 Task: Create a due date automation trigger when advanced on, on the tuesday of the week before a card is due add dates without an overdue due date at 11:00 AM.
Action: Mouse moved to (1164, 362)
Screenshot: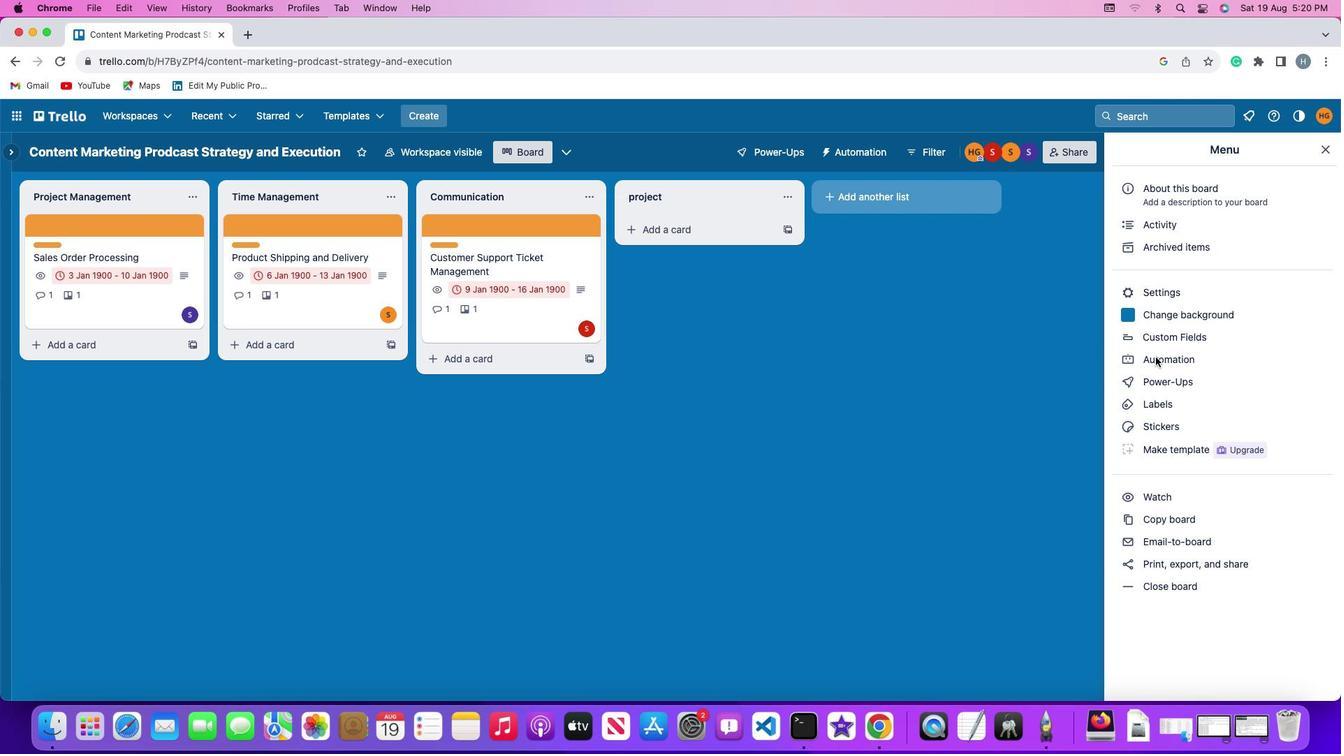 
Action: Mouse pressed left at (1164, 362)
Screenshot: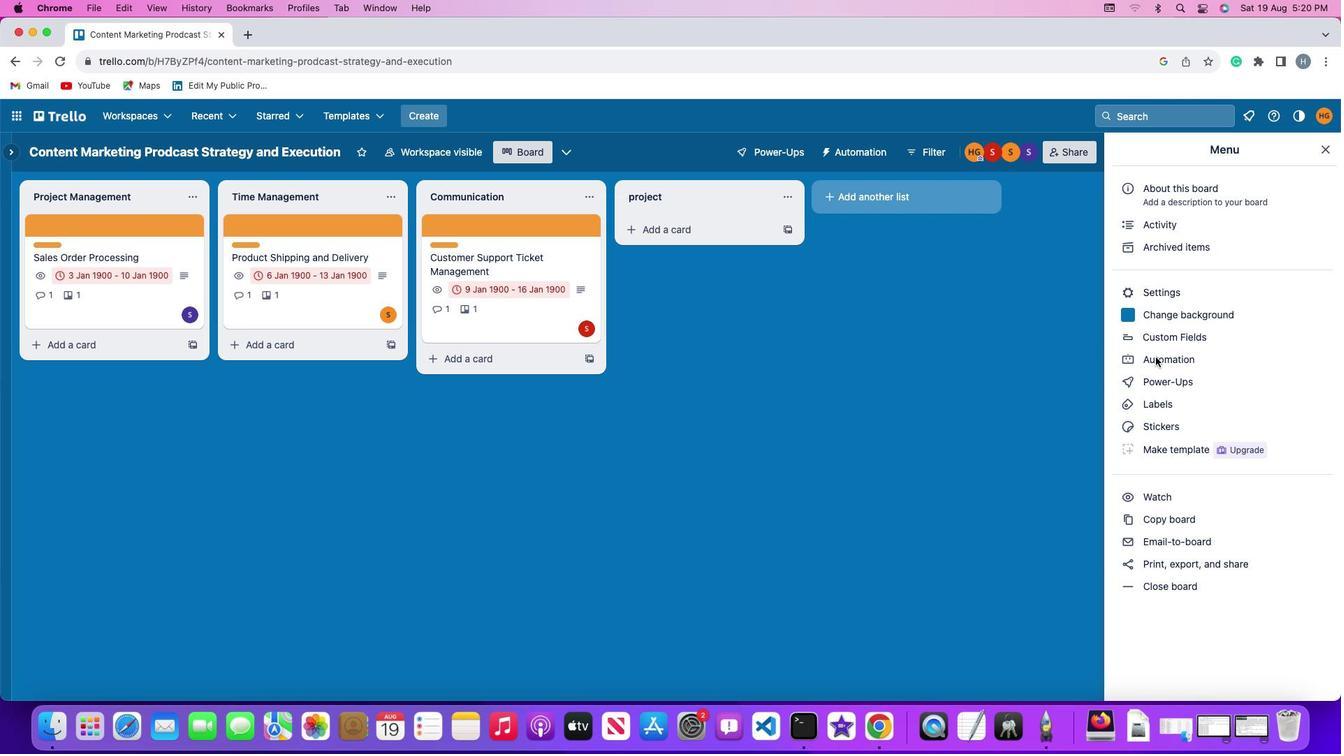 
Action: Mouse pressed left at (1164, 362)
Screenshot: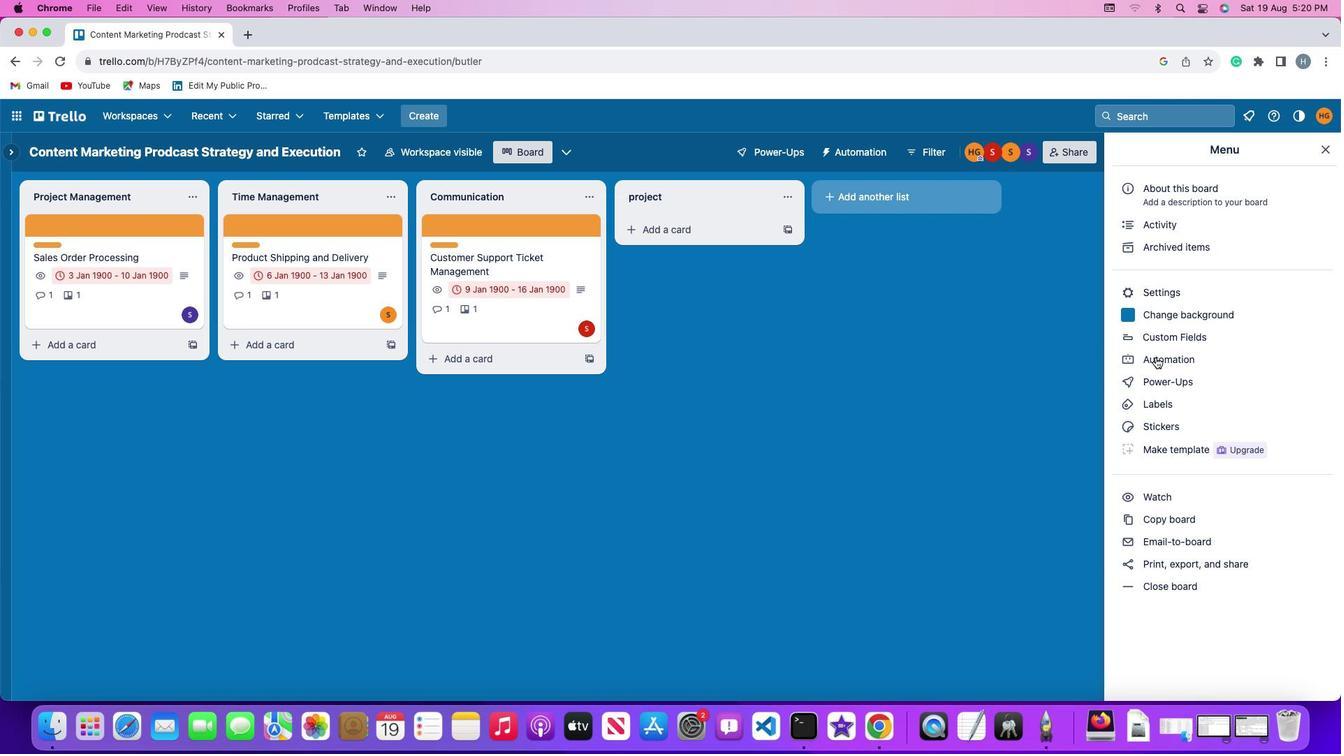 
Action: Mouse moved to (88, 337)
Screenshot: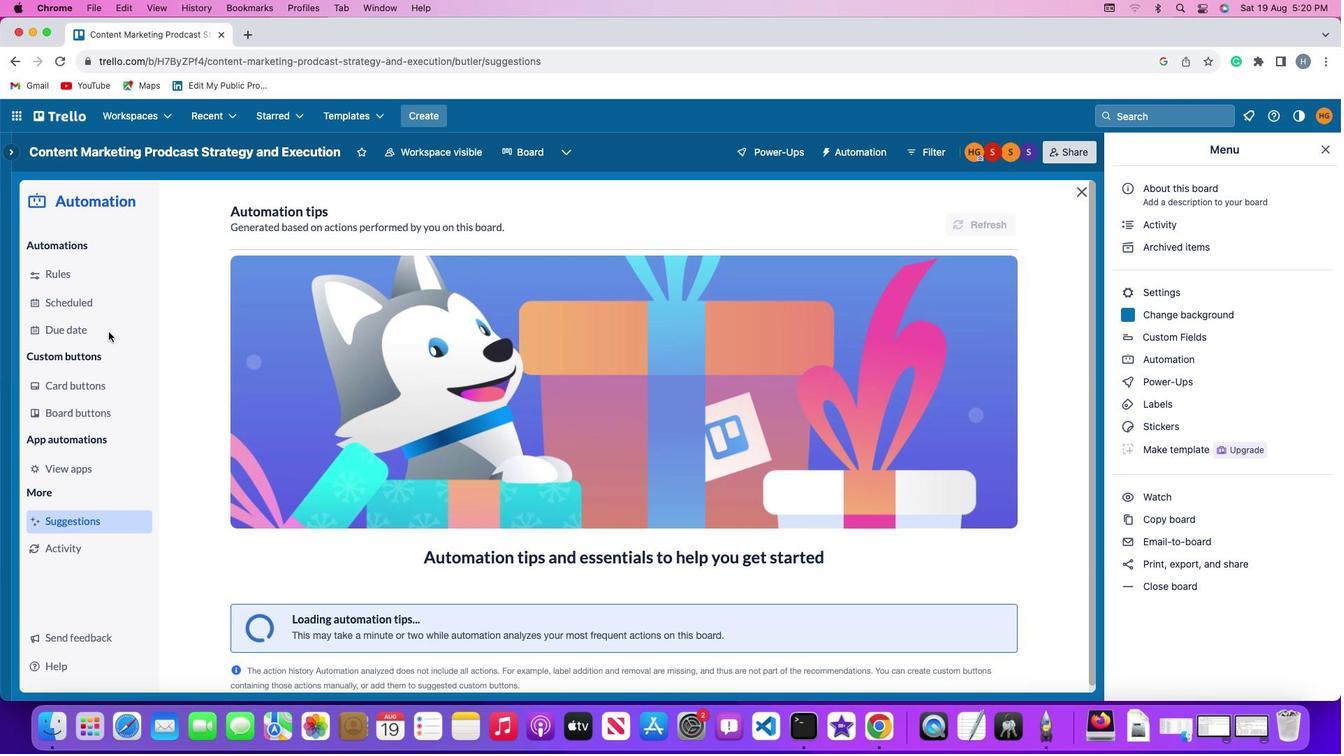 
Action: Mouse pressed left at (88, 337)
Screenshot: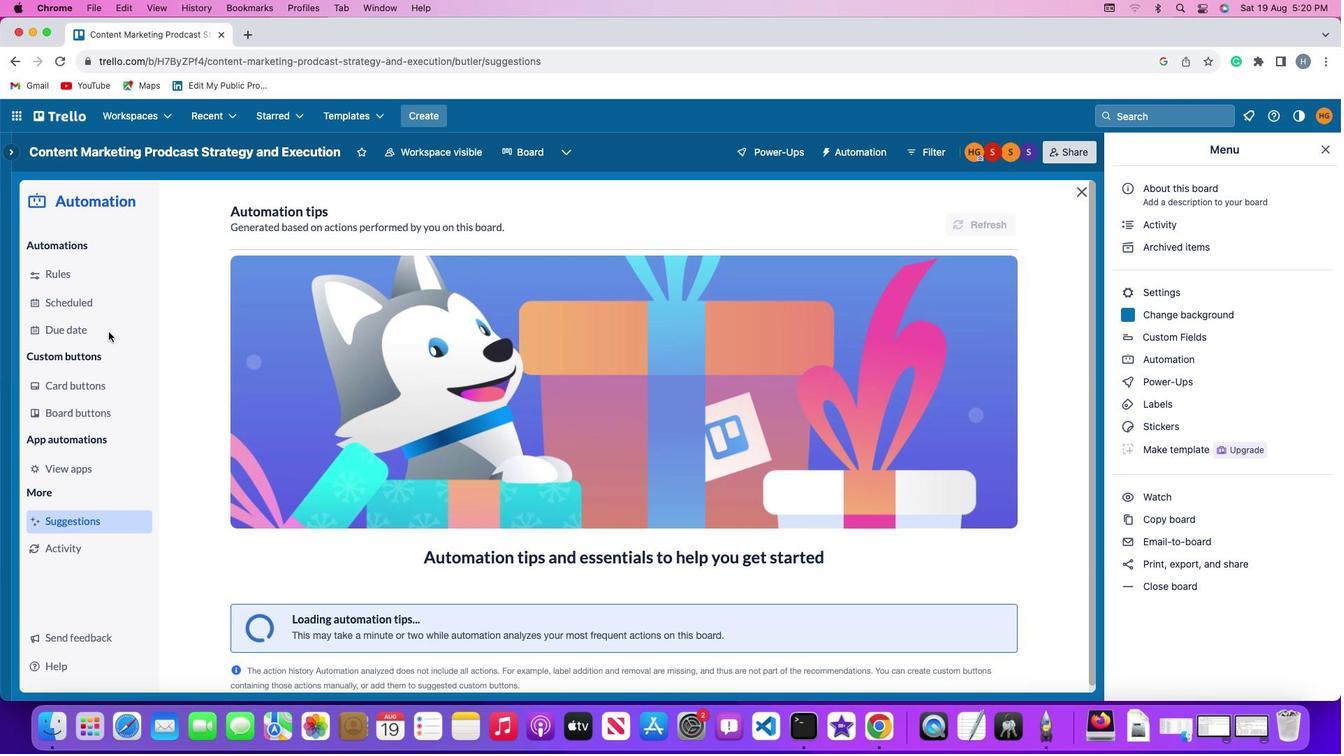
Action: Mouse moved to (959, 220)
Screenshot: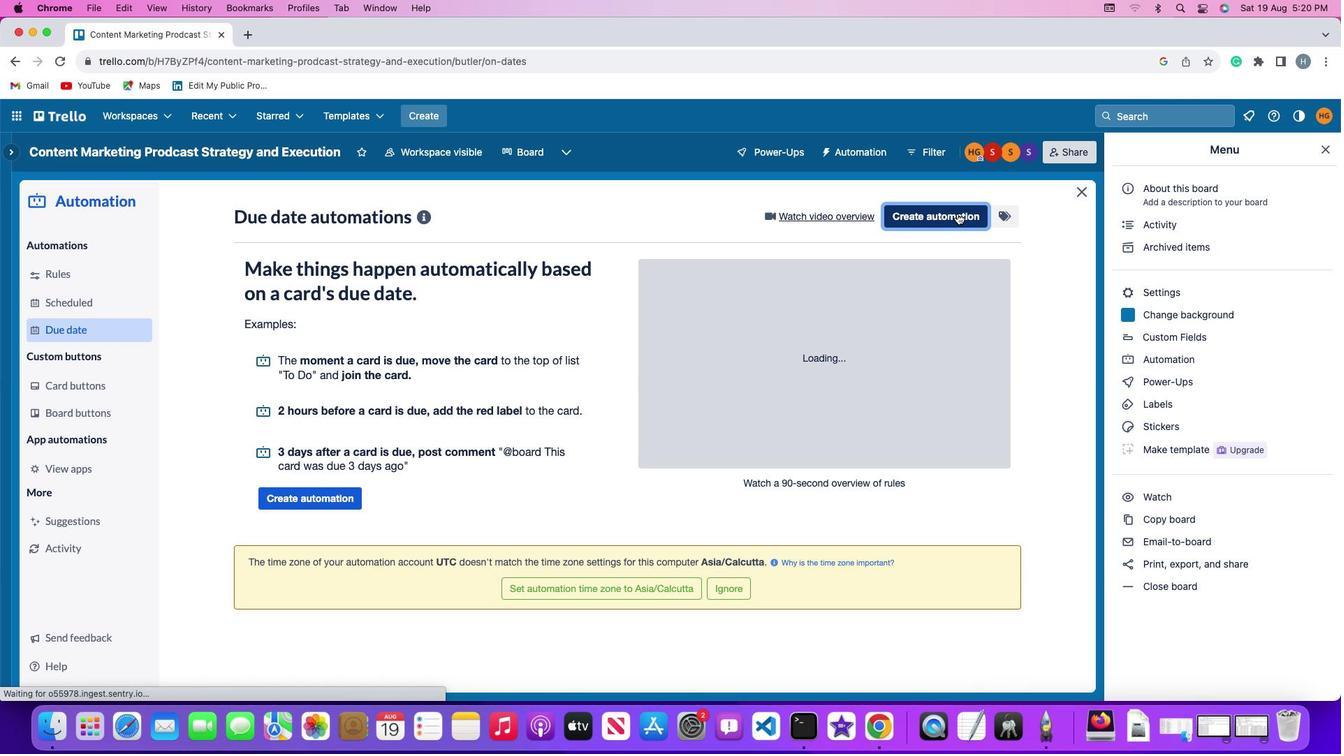 
Action: Mouse pressed left at (959, 220)
Screenshot: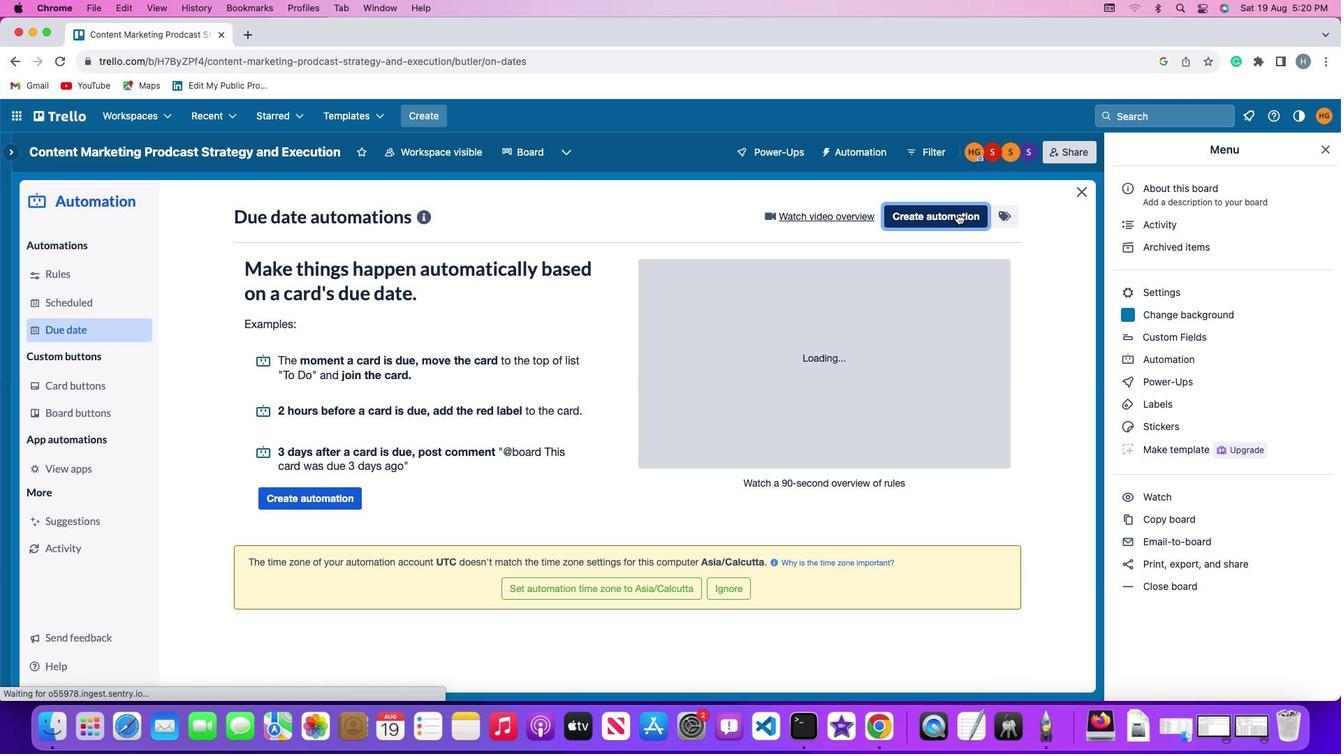 
Action: Mouse moved to (244, 357)
Screenshot: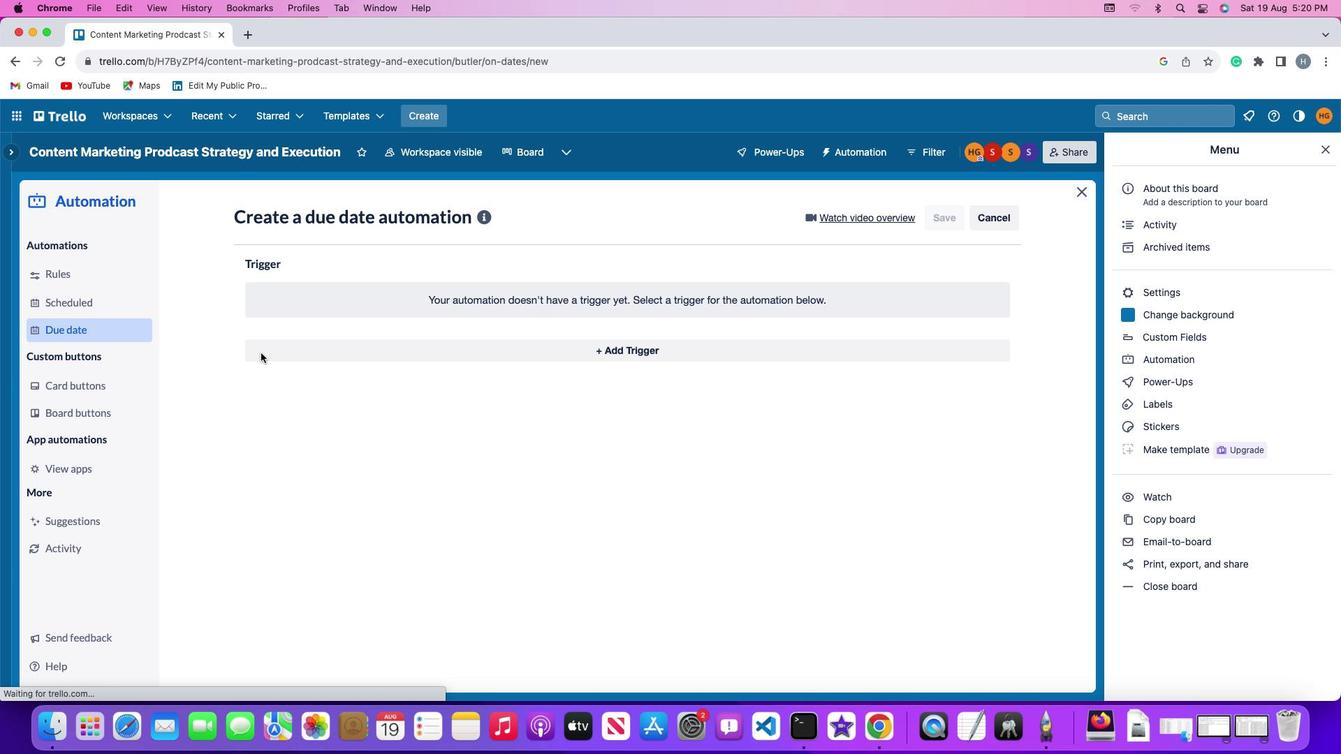 
Action: Mouse pressed left at (244, 357)
Screenshot: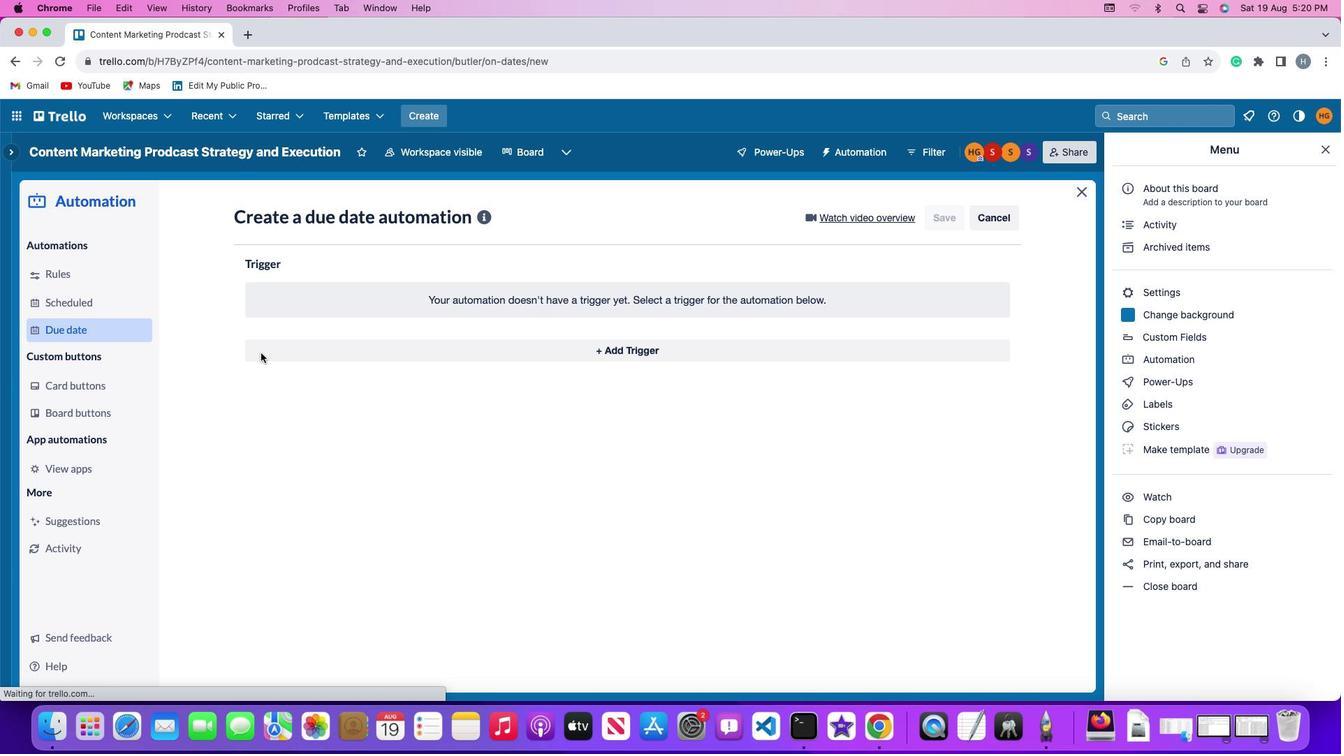 
Action: Mouse moved to (276, 603)
Screenshot: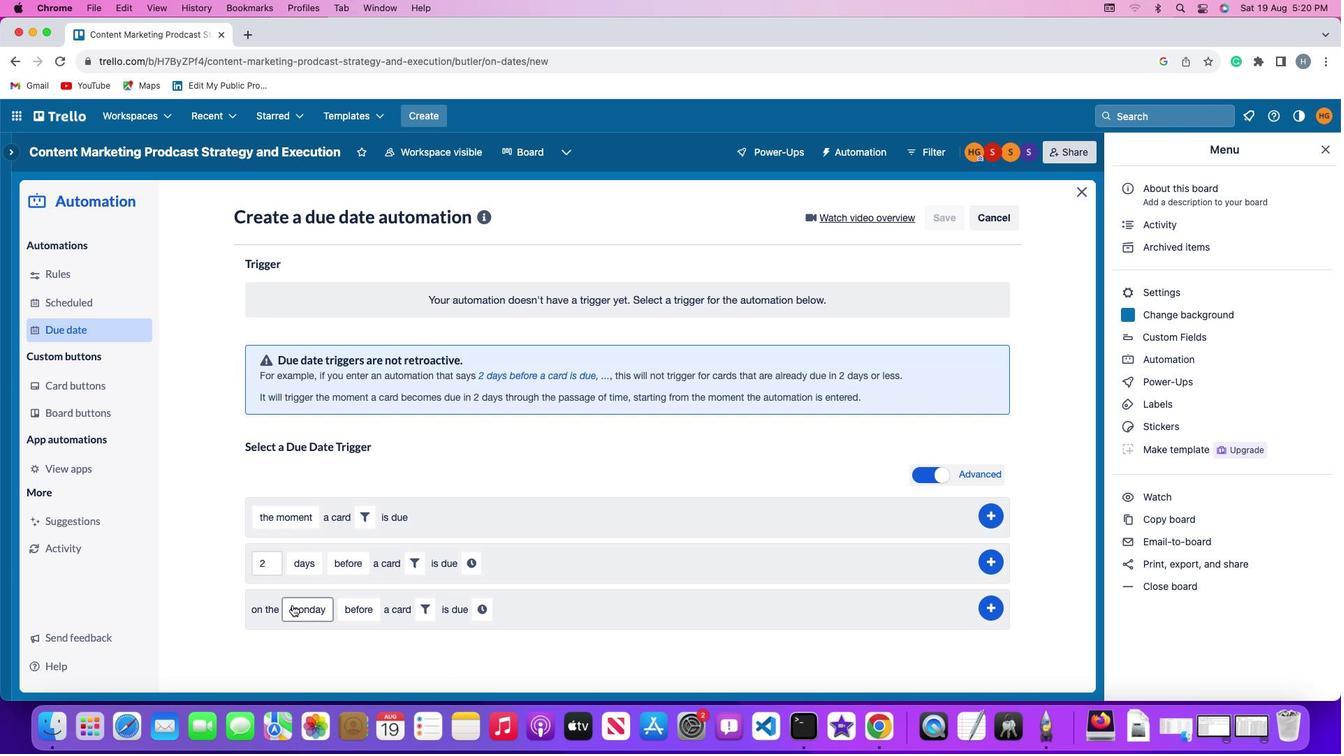 
Action: Mouse pressed left at (276, 603)
Screenshot: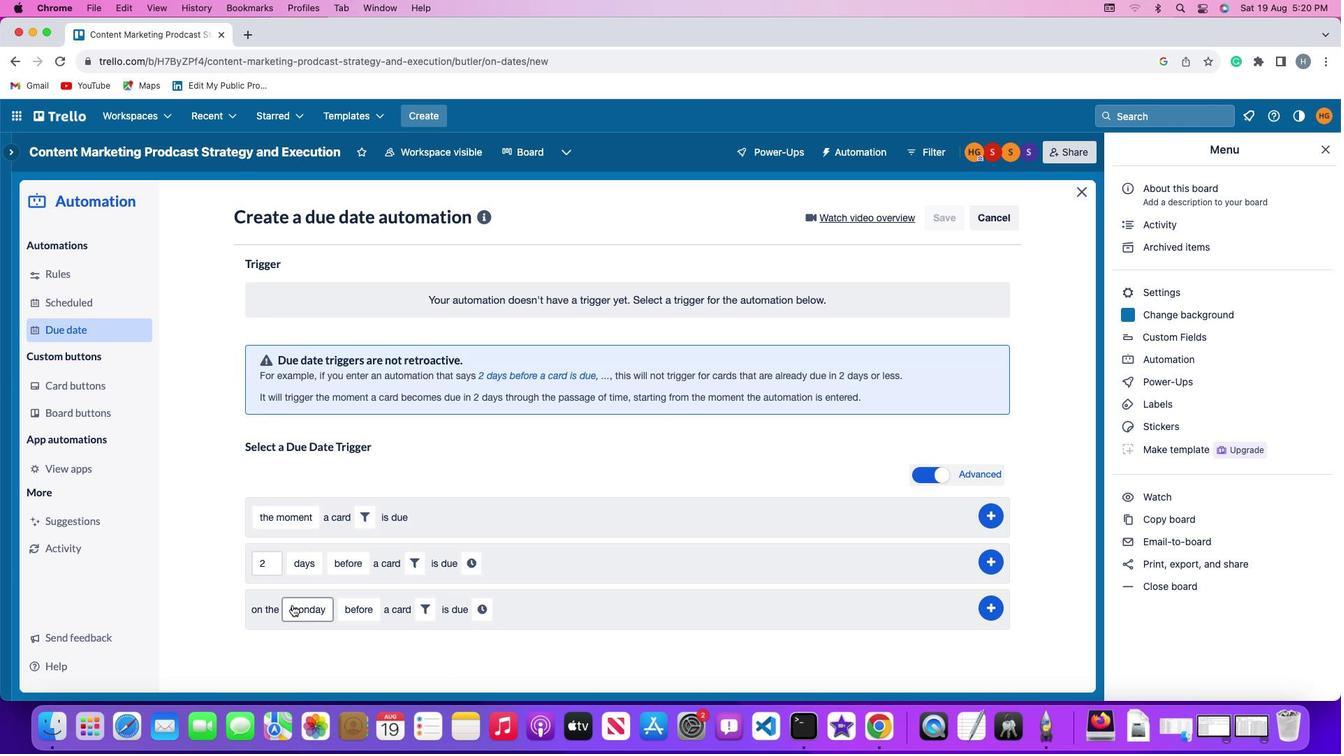 
Action: Mouse moved to (318, 451)
Screenshot: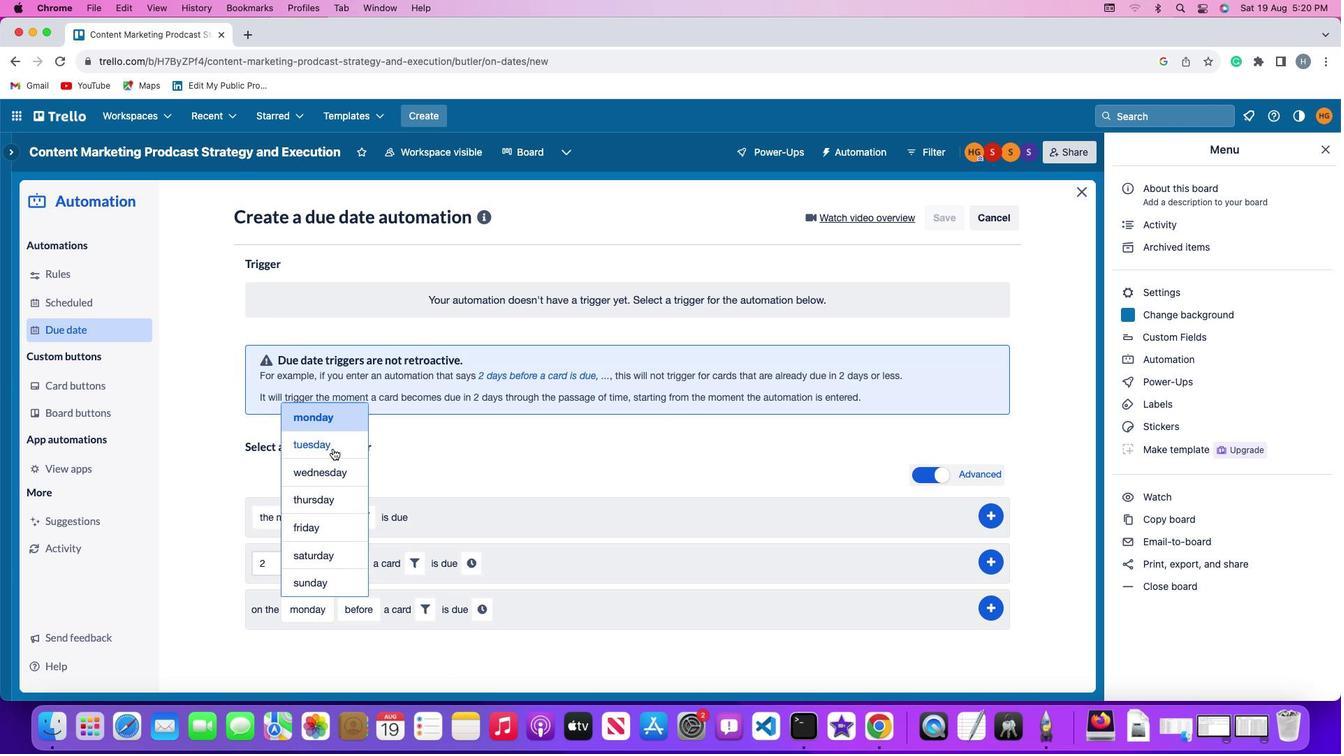 
Action: Mouse pressed left at (318, 451)
Screenshot: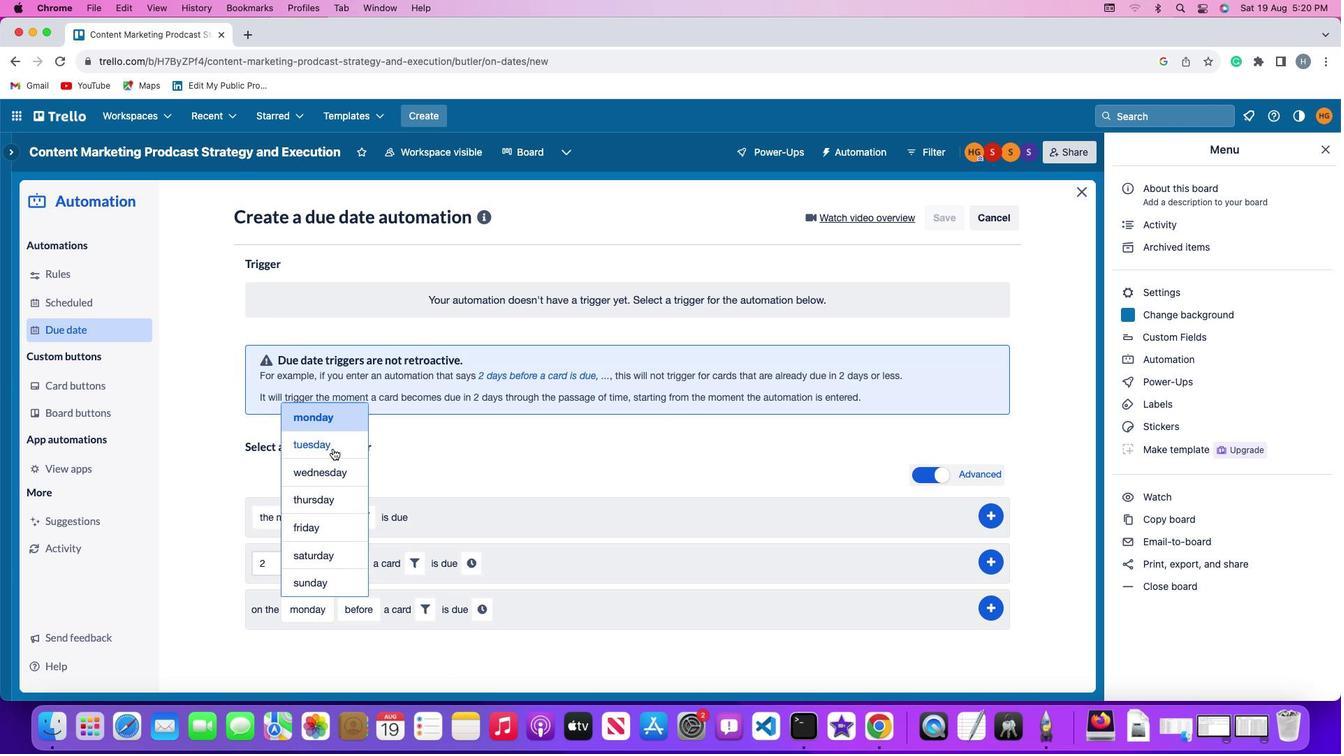 
Action: Mouse moved to (343, 604)
Screenshot: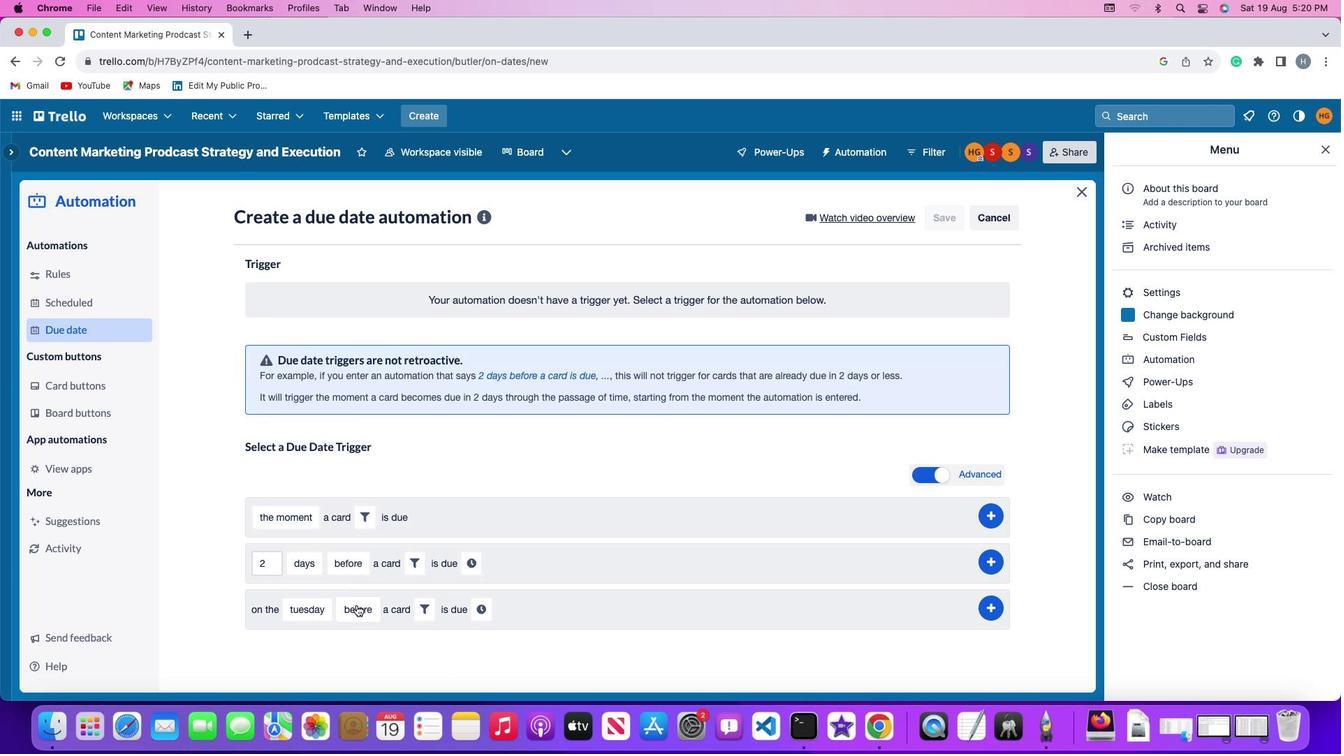 
Action: Mouse pressed left at (343, 604)
Screenshot: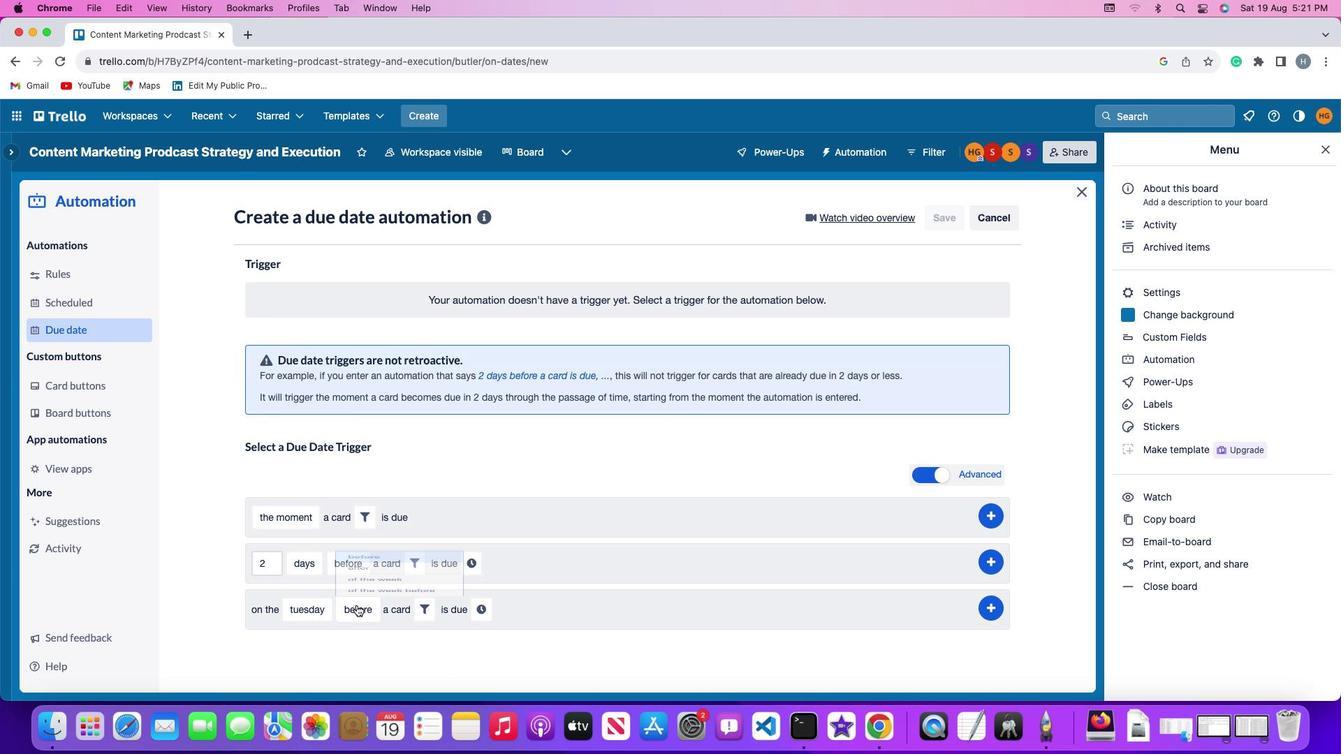
Action: Mouse moved to (354, 584)
Screenshot: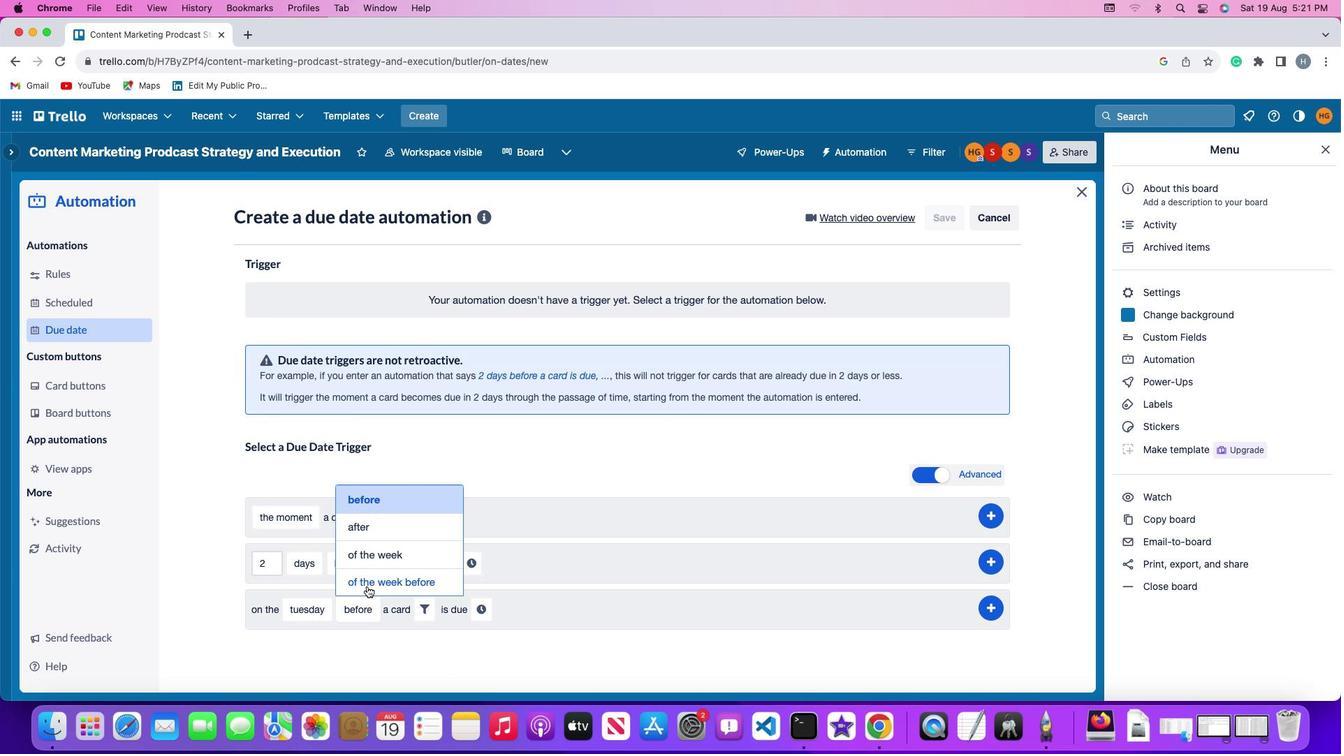 
Action: Mouse pressed left at (354, 584)
Screenshot: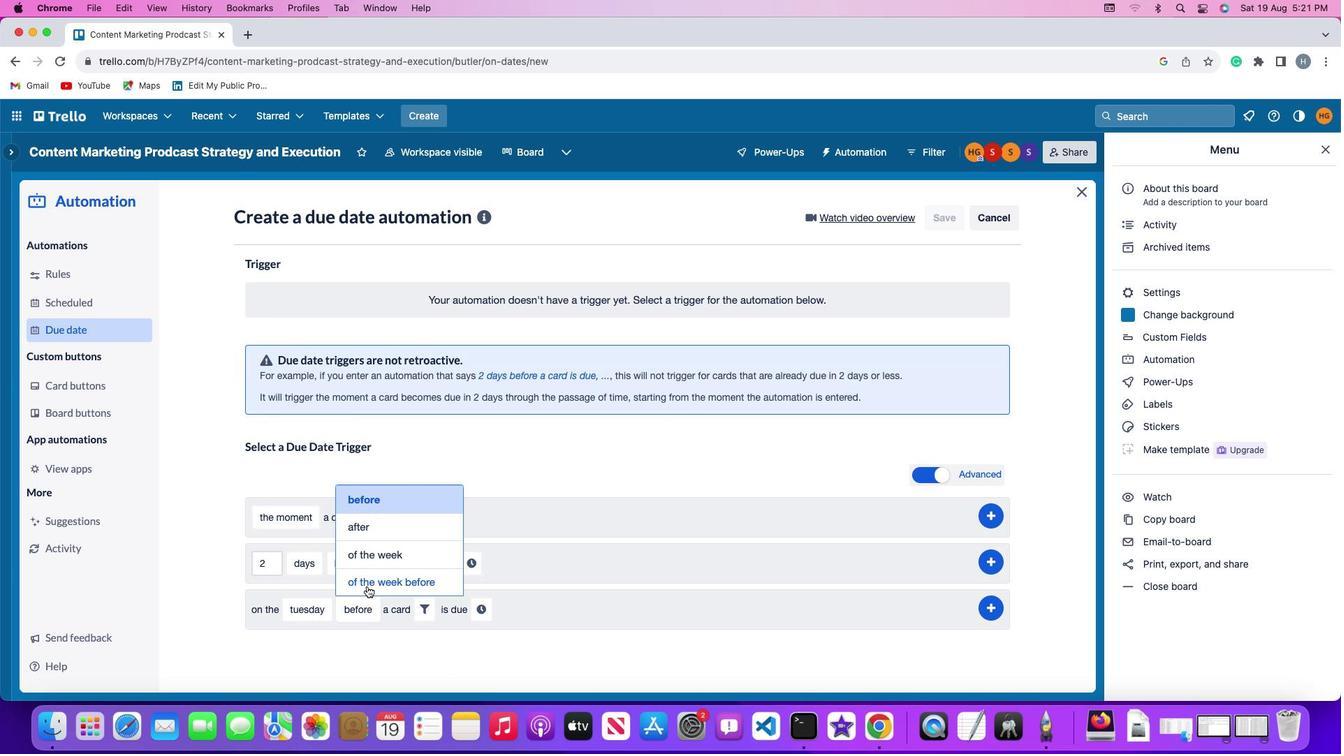 
Action: Mouse moved to (471, 610)
Screenshot: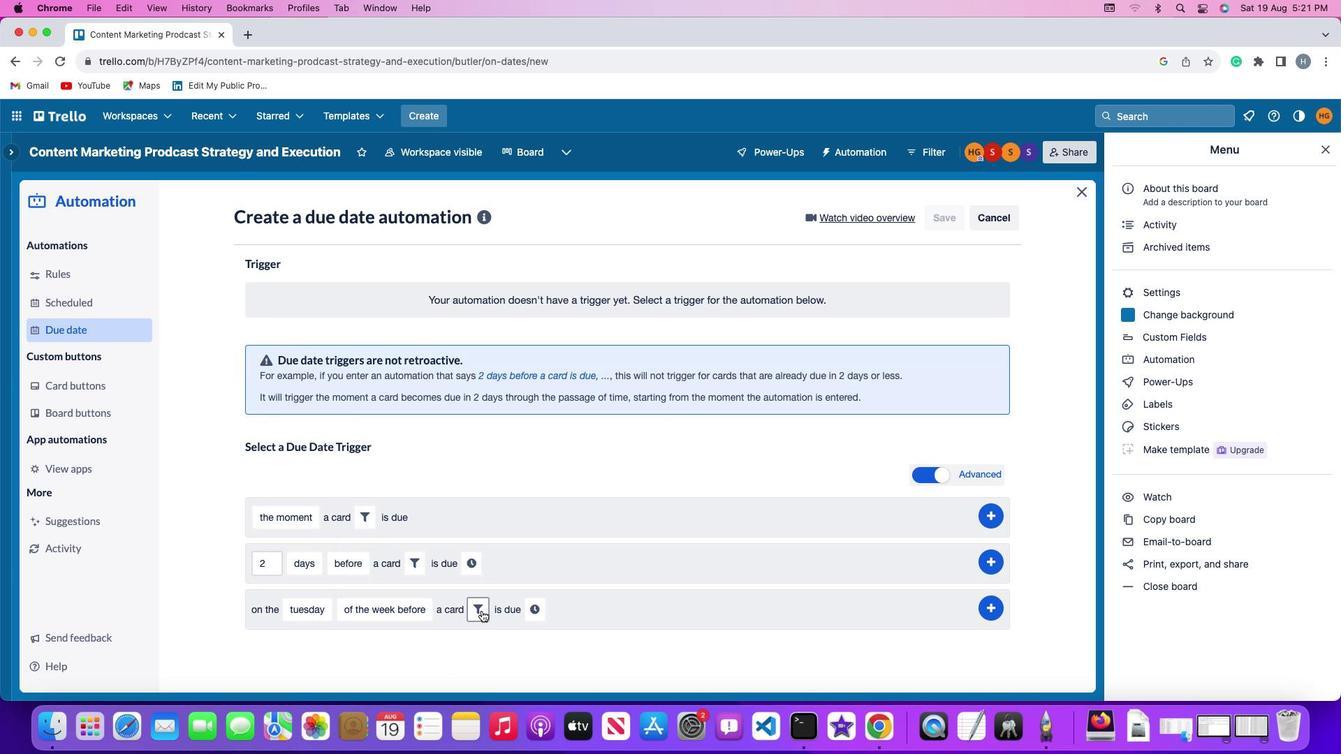 
Action: Mouse pressed left at (471, 610)
Screenshot: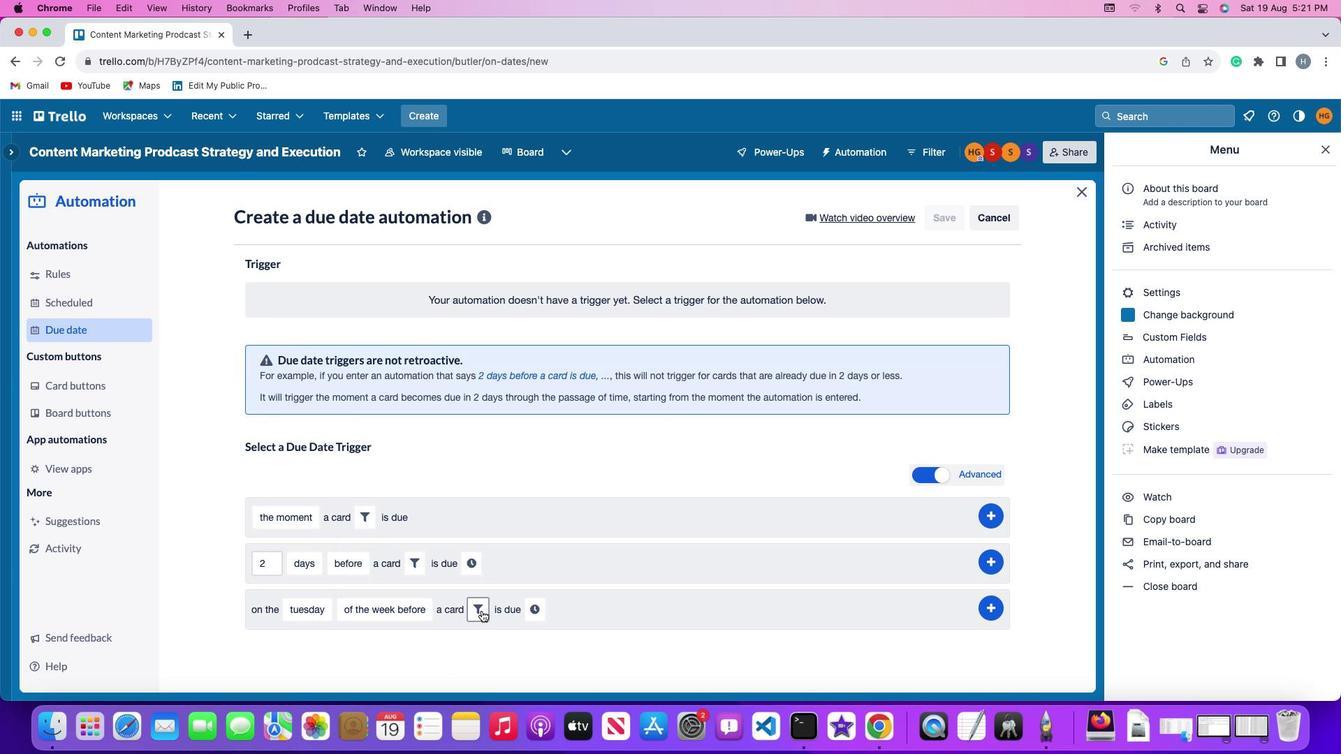 
Action: Mouse moved to (547, 644)
Screenshot: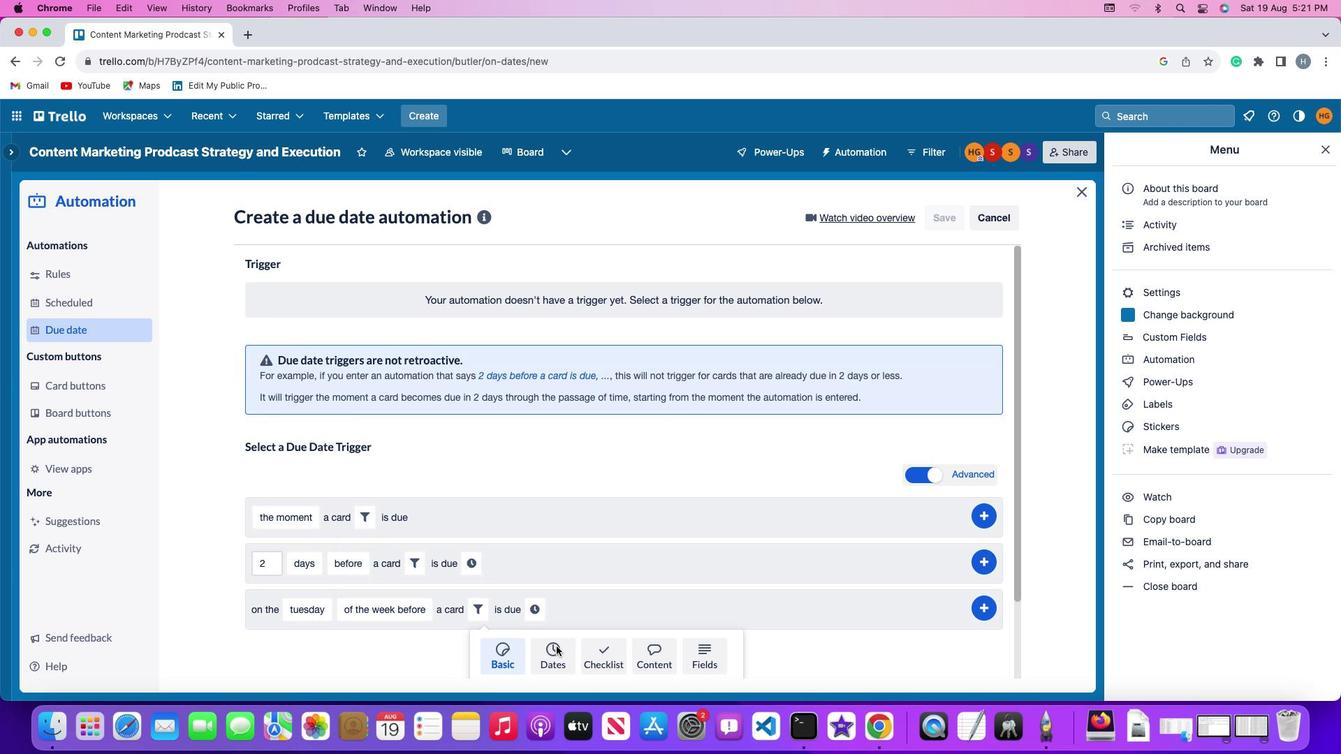 
Action: Mouse pressed left at (547, 644)
Screenshot: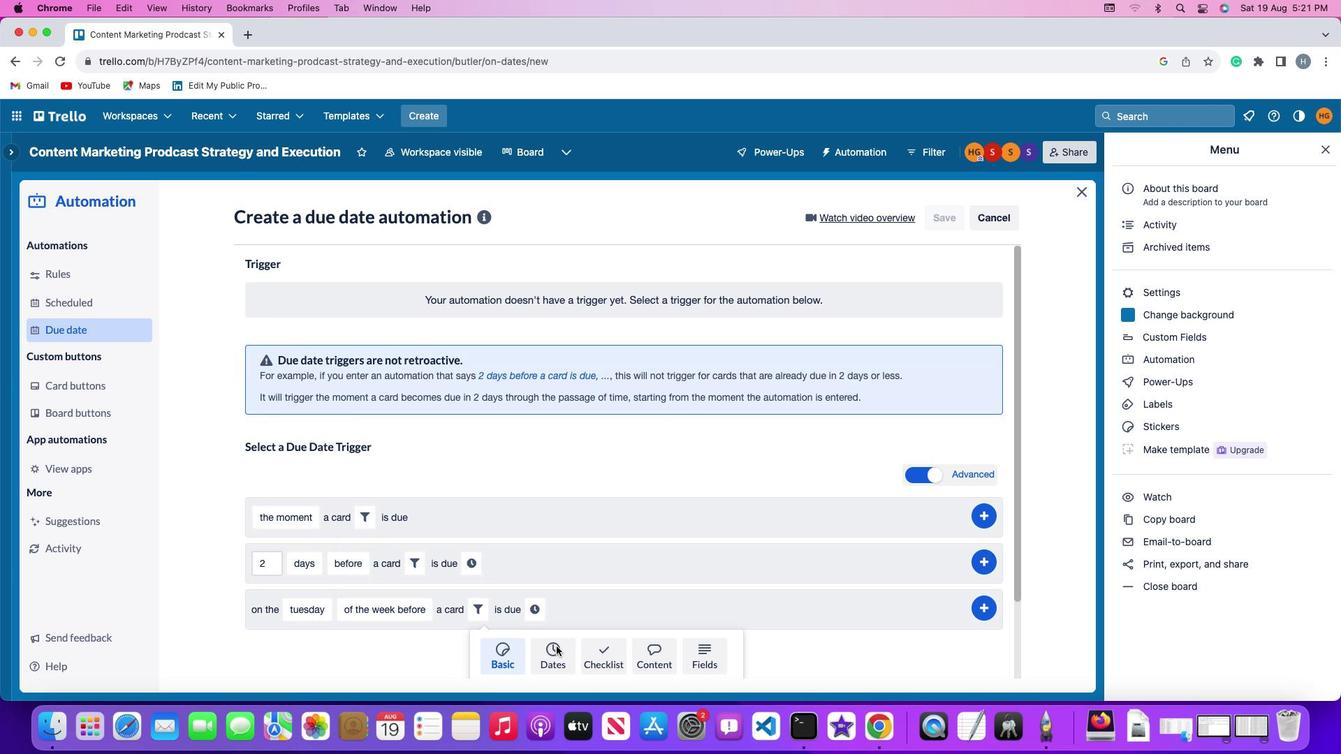 
Action: Mouse moved to (385, 640)
Screenshot: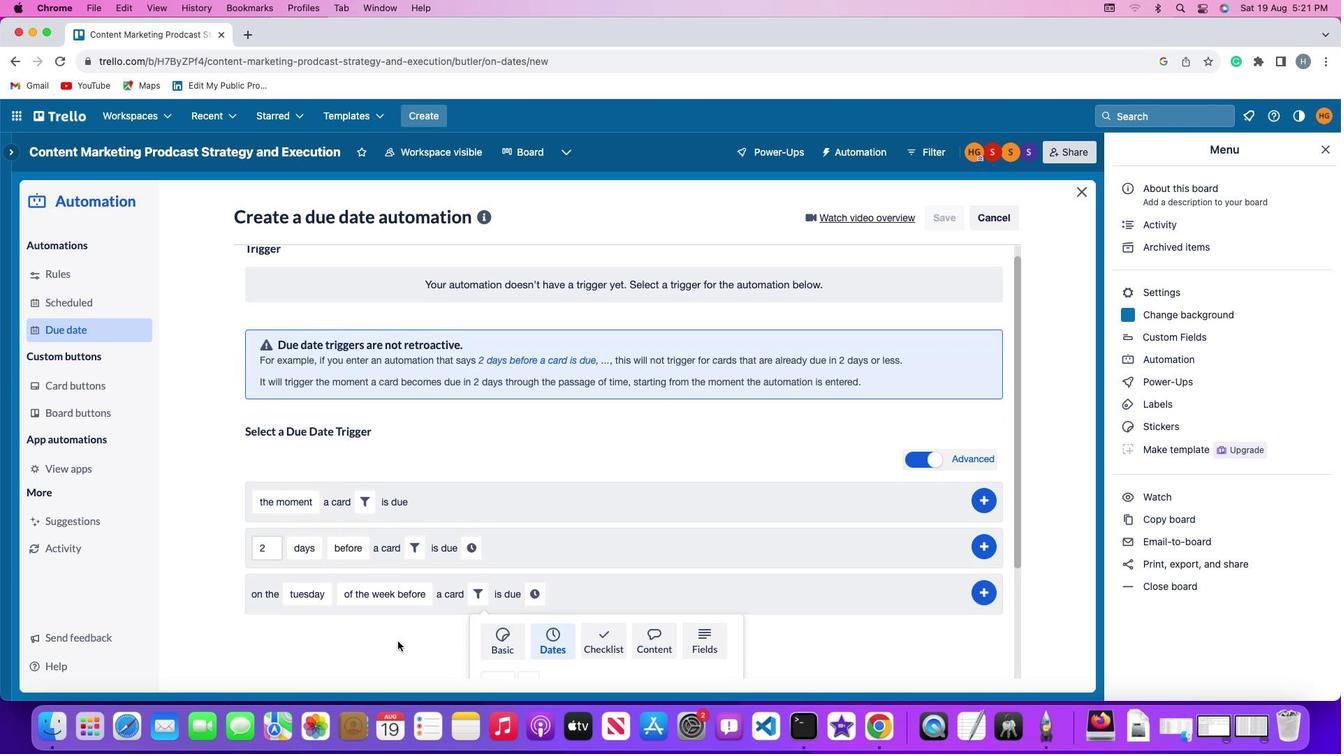
Action: Mouse scrolled (385, 640) with delta (-22, 11)
Screenshot: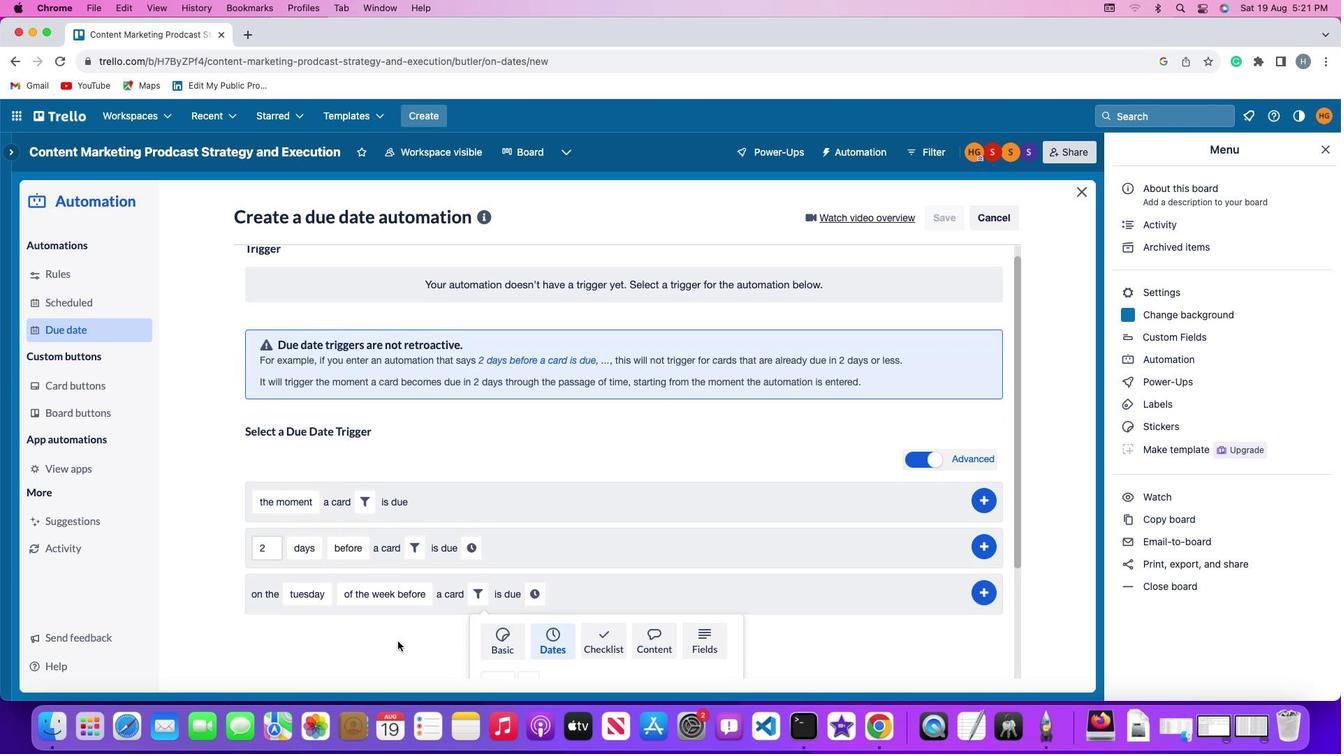 
Action: Mouse scrolled (385, 640) with delta (-22, 11)
Screenshot: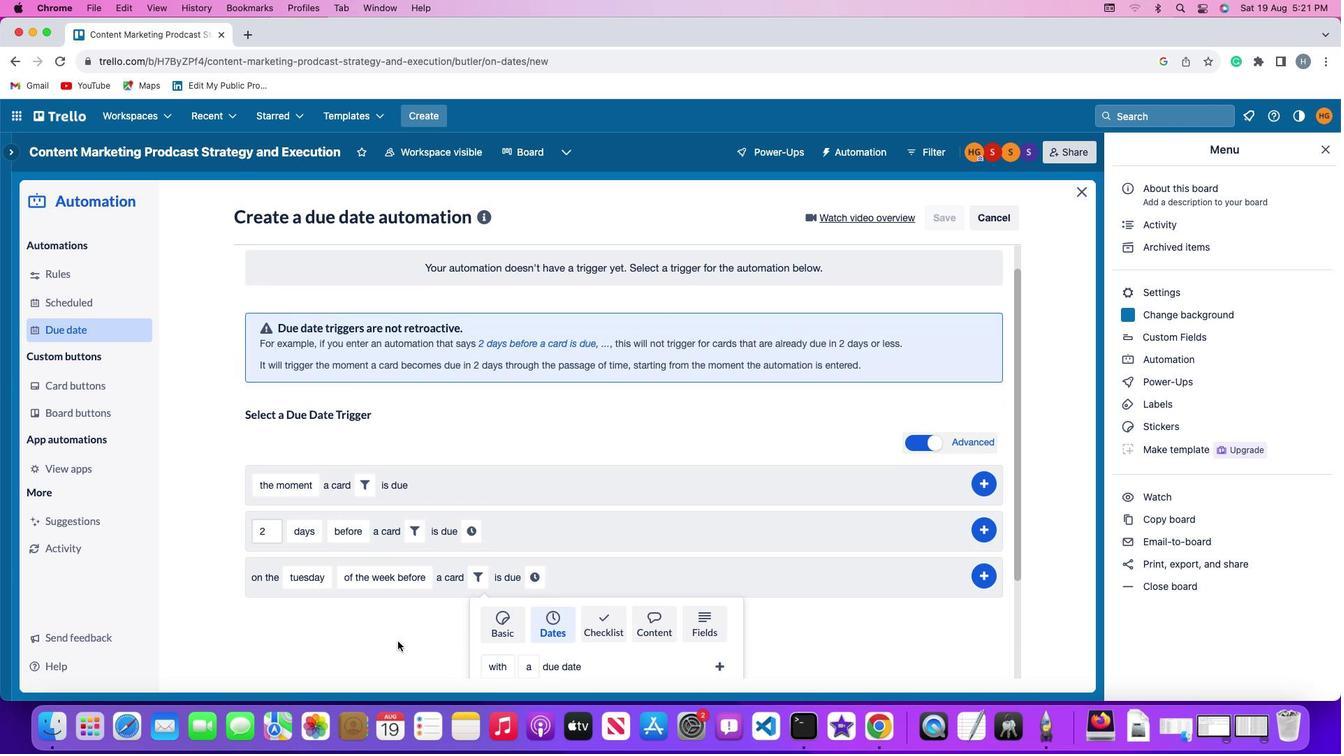 
Action: Mouse scrolled (385, 640) with delta (-22, 9)
Screenshot: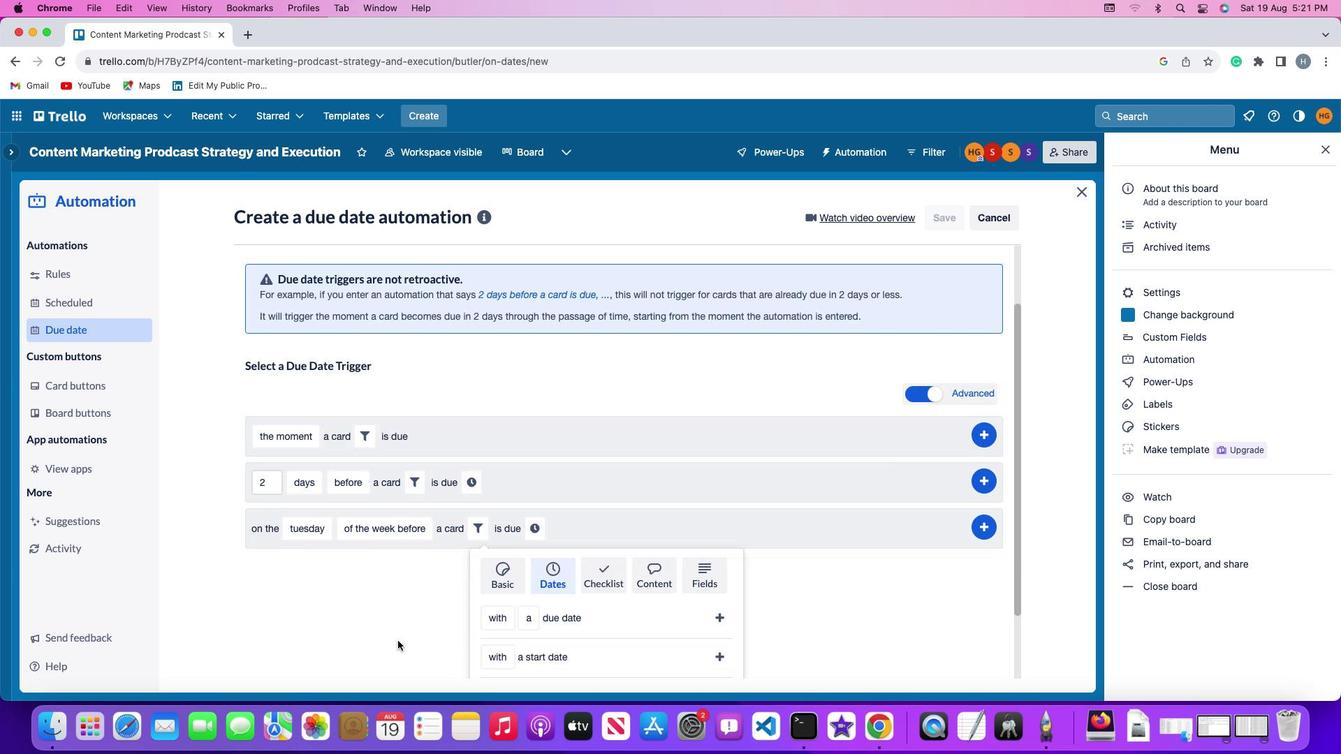
Action: Mouse scrolled (385, 640) with delta (-22, 8)
Screenshot: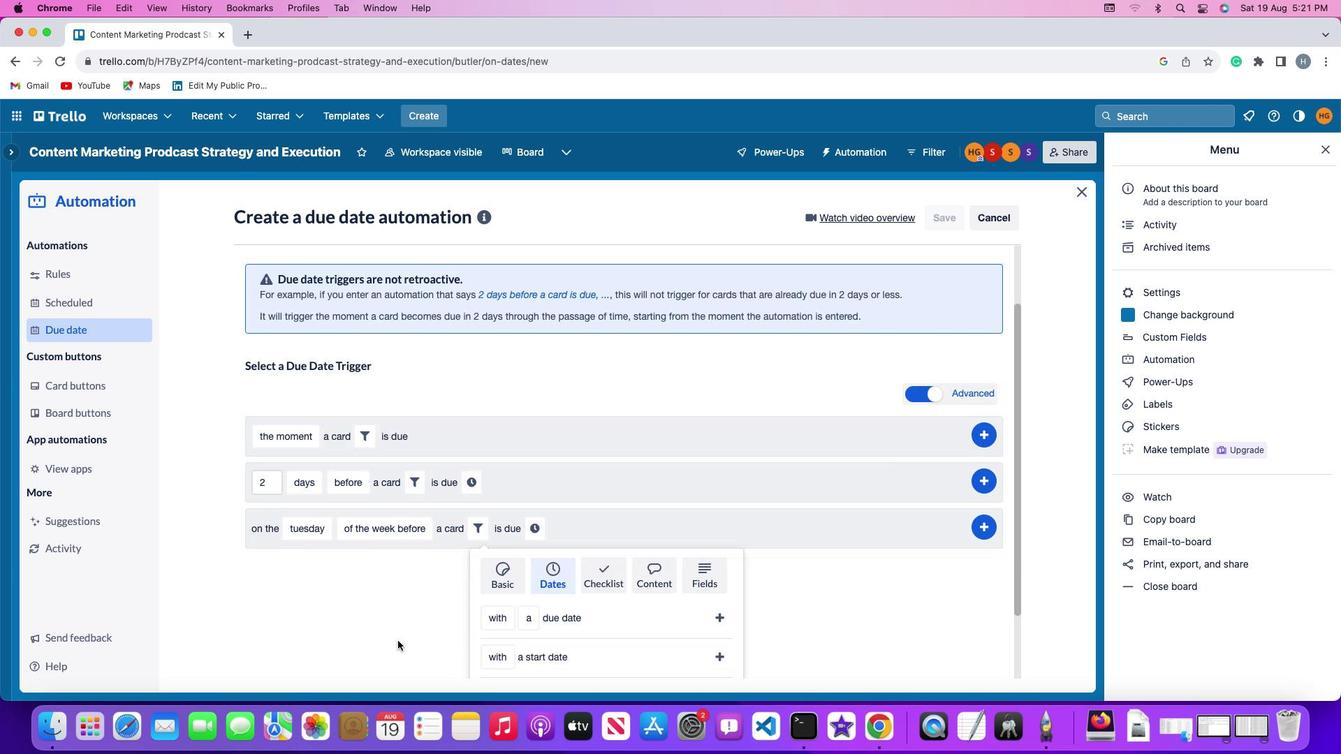
Action: Mouse scrolled (385, 640) with delta (-22, 7)
Screenshot: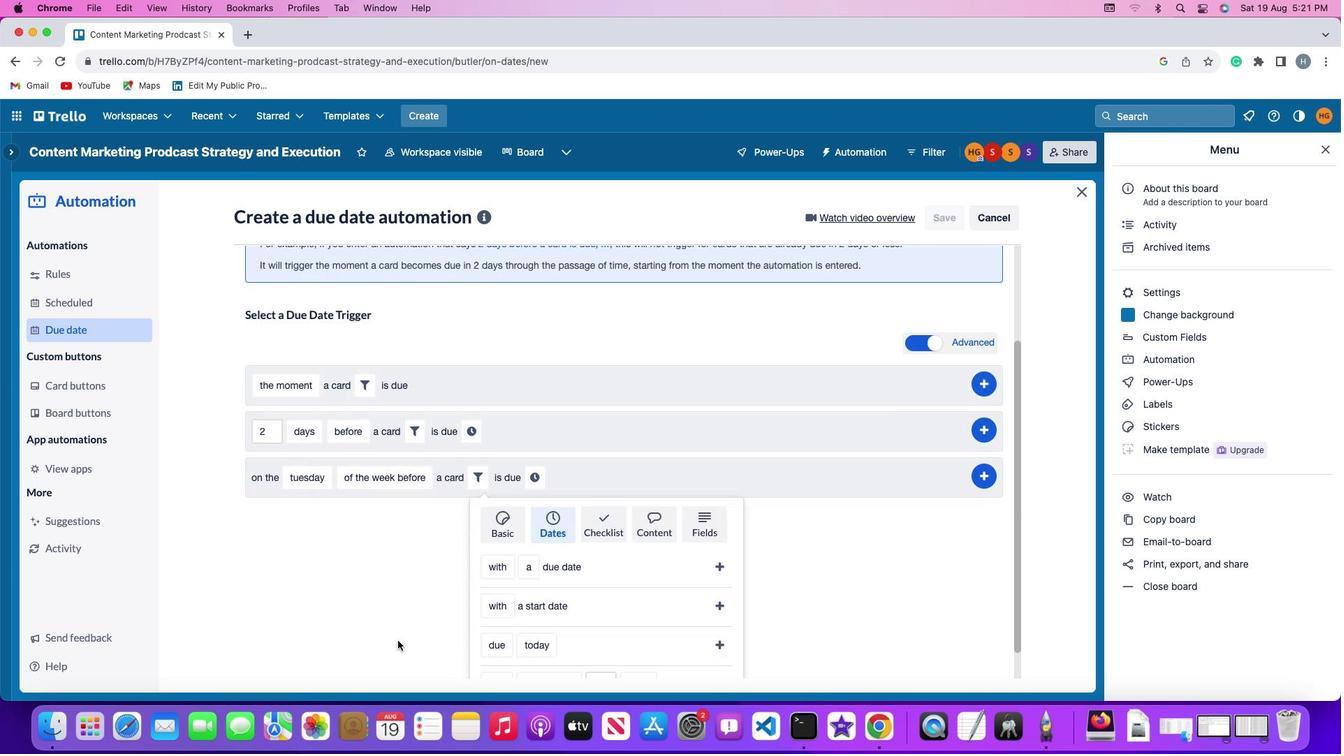 
Action: Mouse moved to (485, 536)
Screenshot: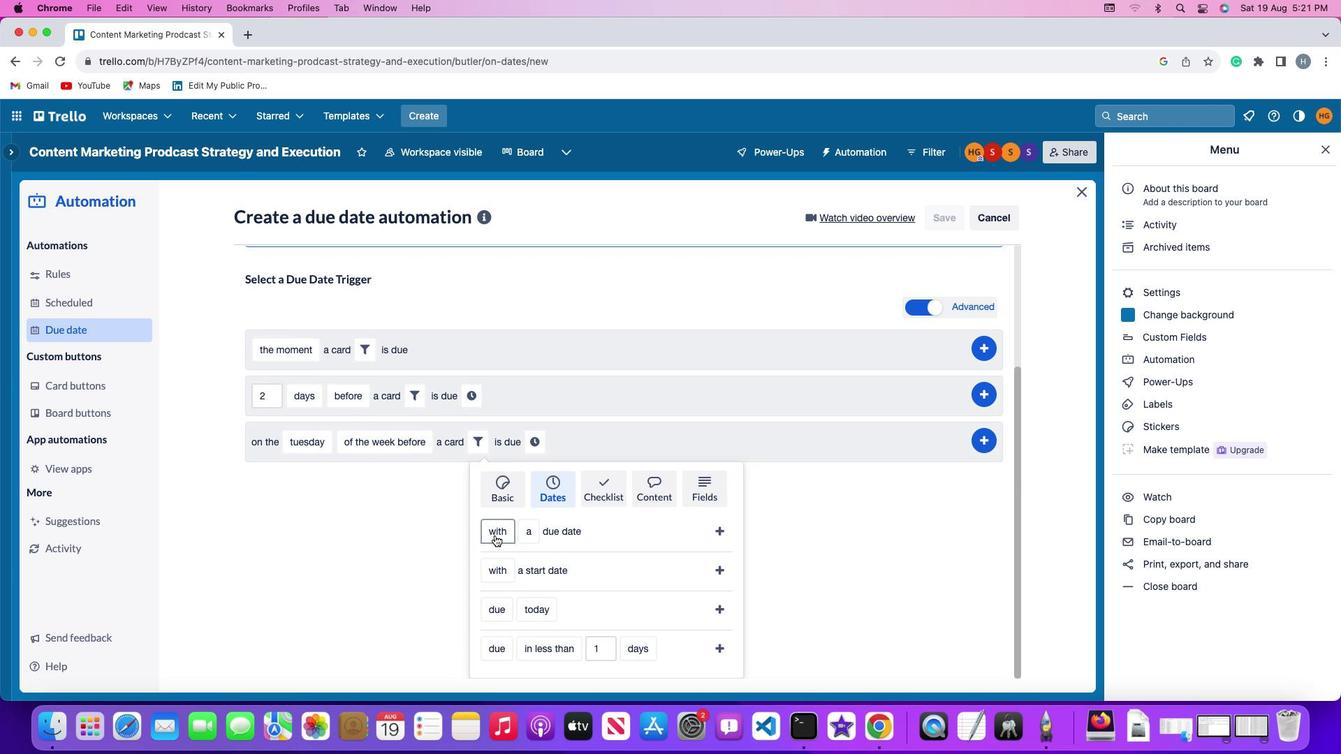 
Action: Mouse pressed left at (485, 536)
Screenshot: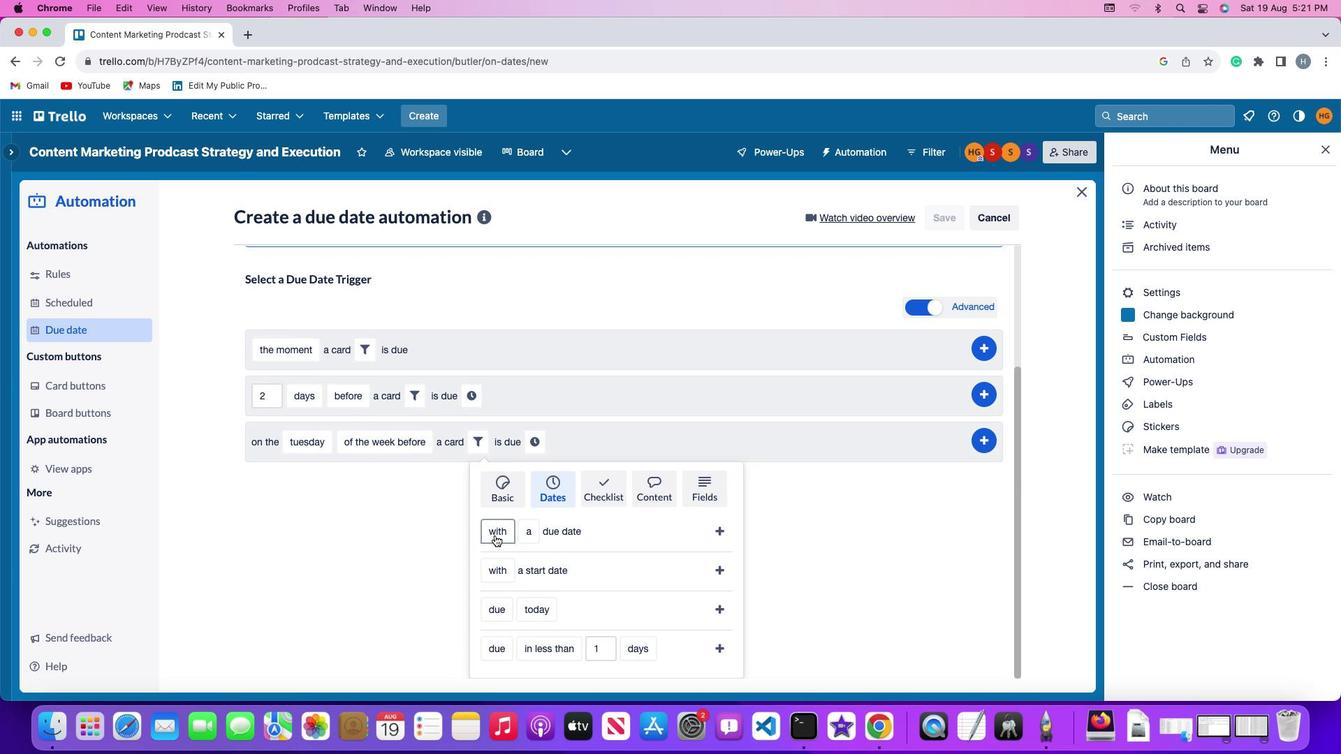 
Action: Mouse moved to (492, 582)
Screenshot: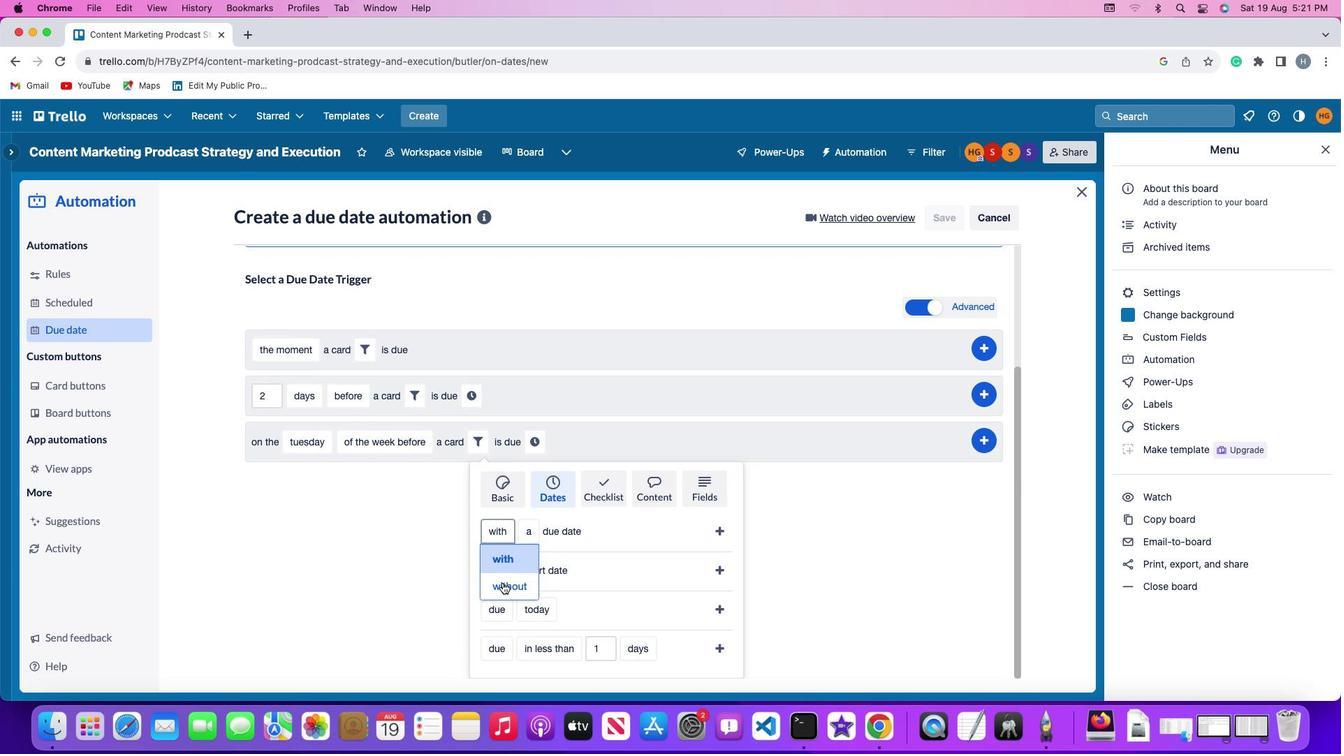 
Action: Mouse pressed left at (492, 582)
Screenshot: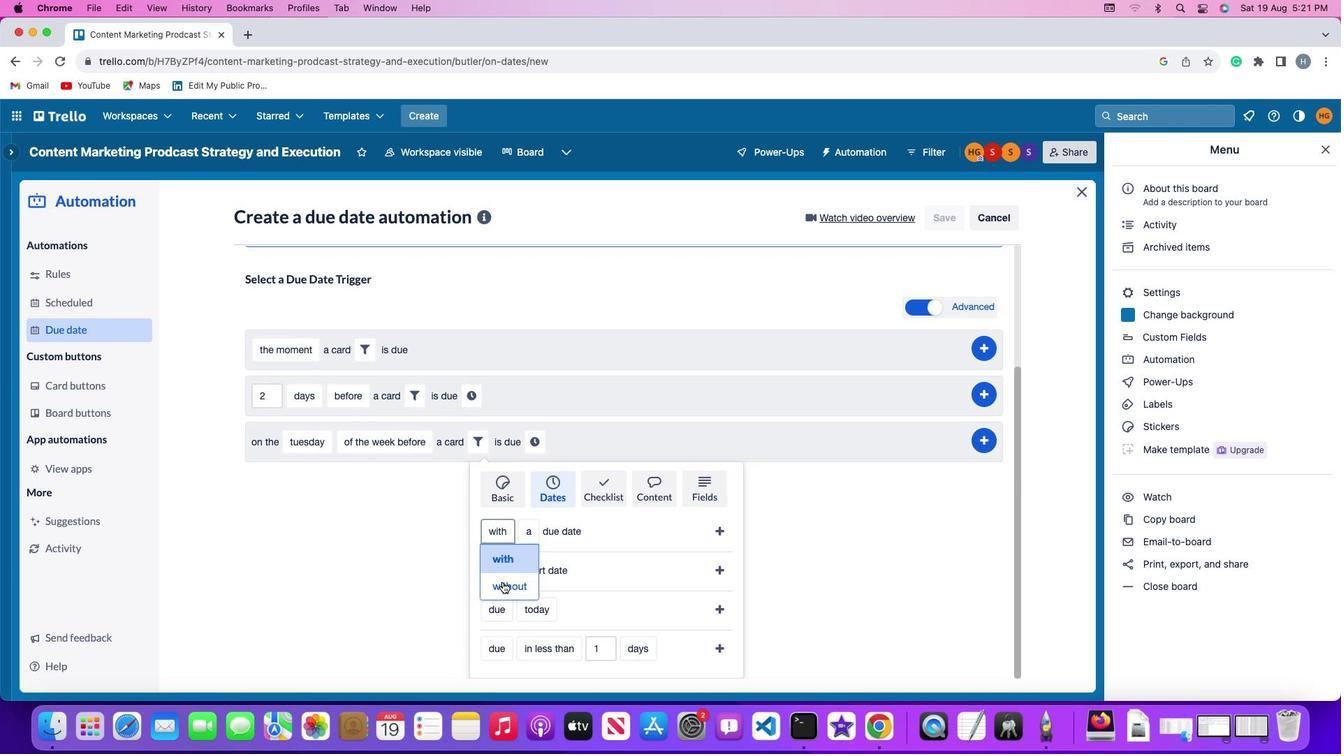 
Action: Mouse moved to (531, 536)
Screenshot: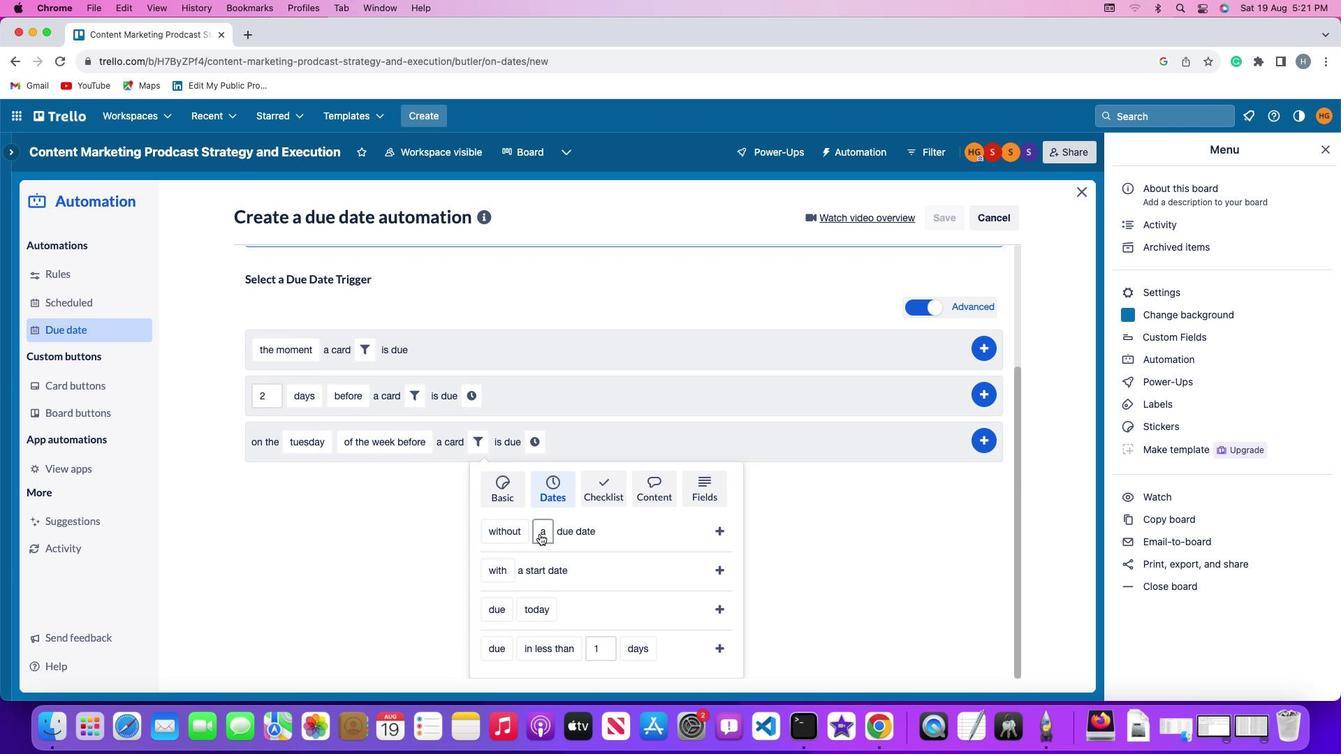 
Action: Mouse pressed left at (531, 536)
Screenshot: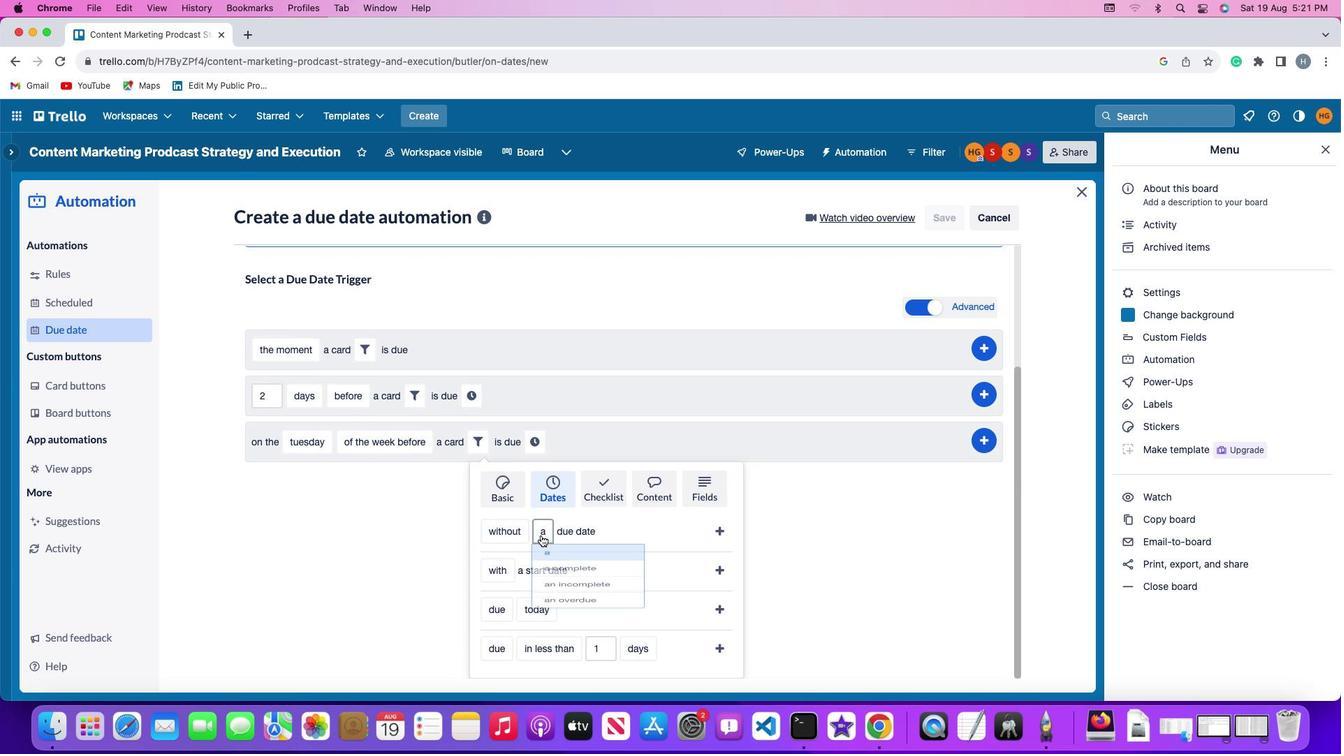 
Action: Mouse moved to (550, 635)
Screenshot: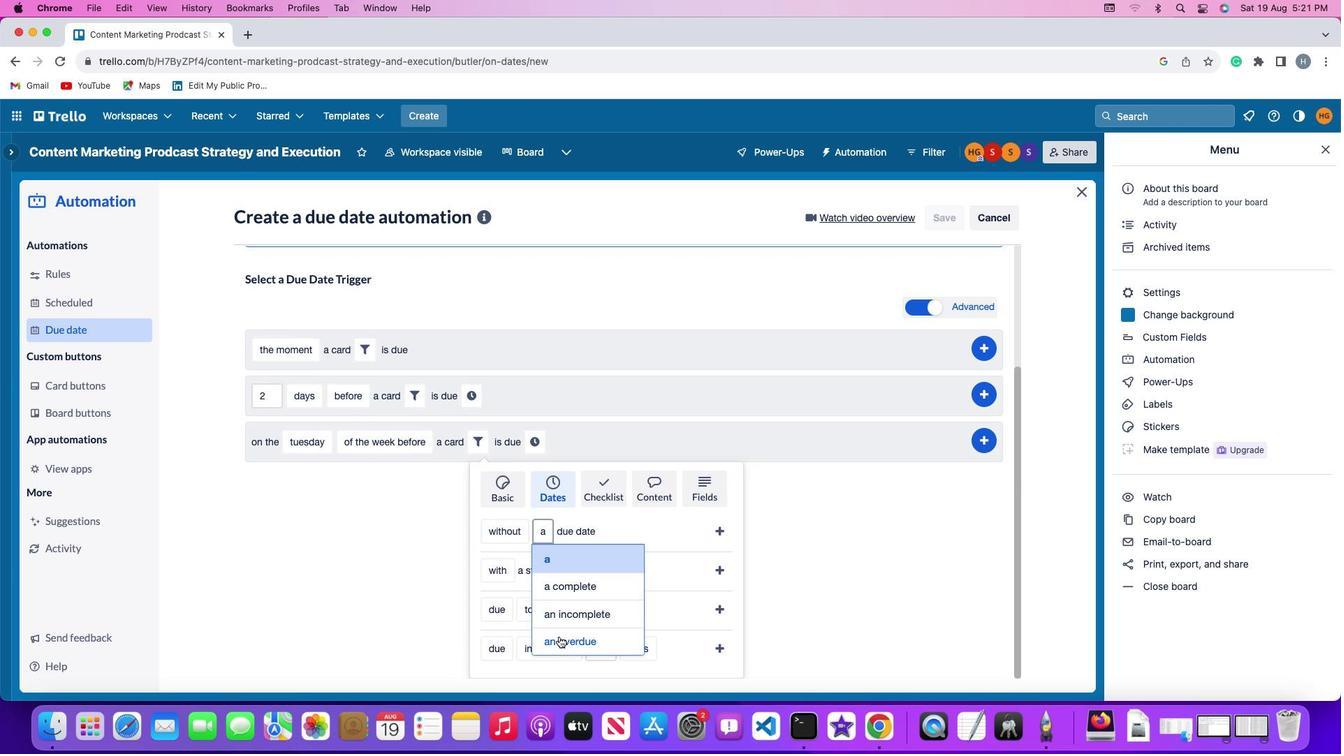 
Action: Mouse pressed left at (550, 635)
Screenshot: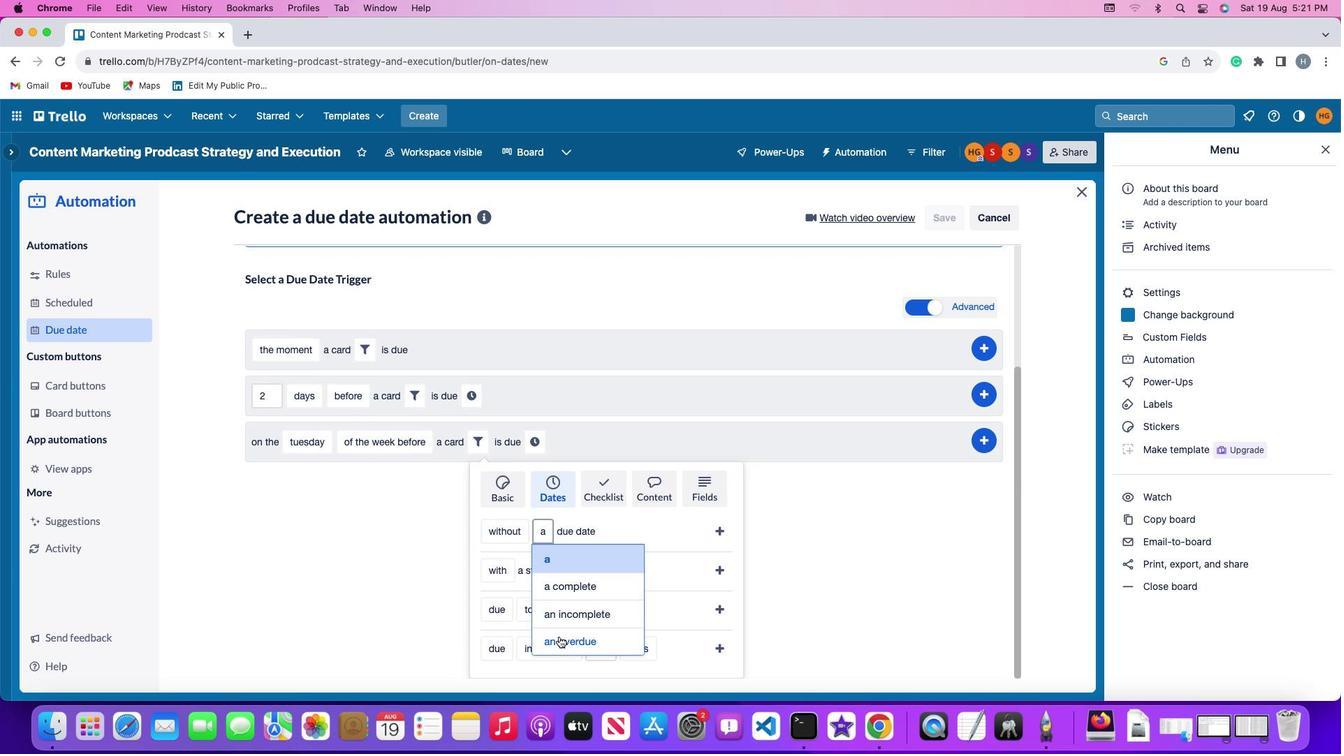 
Action: Mouse moved to (721, 534)
Screenshot: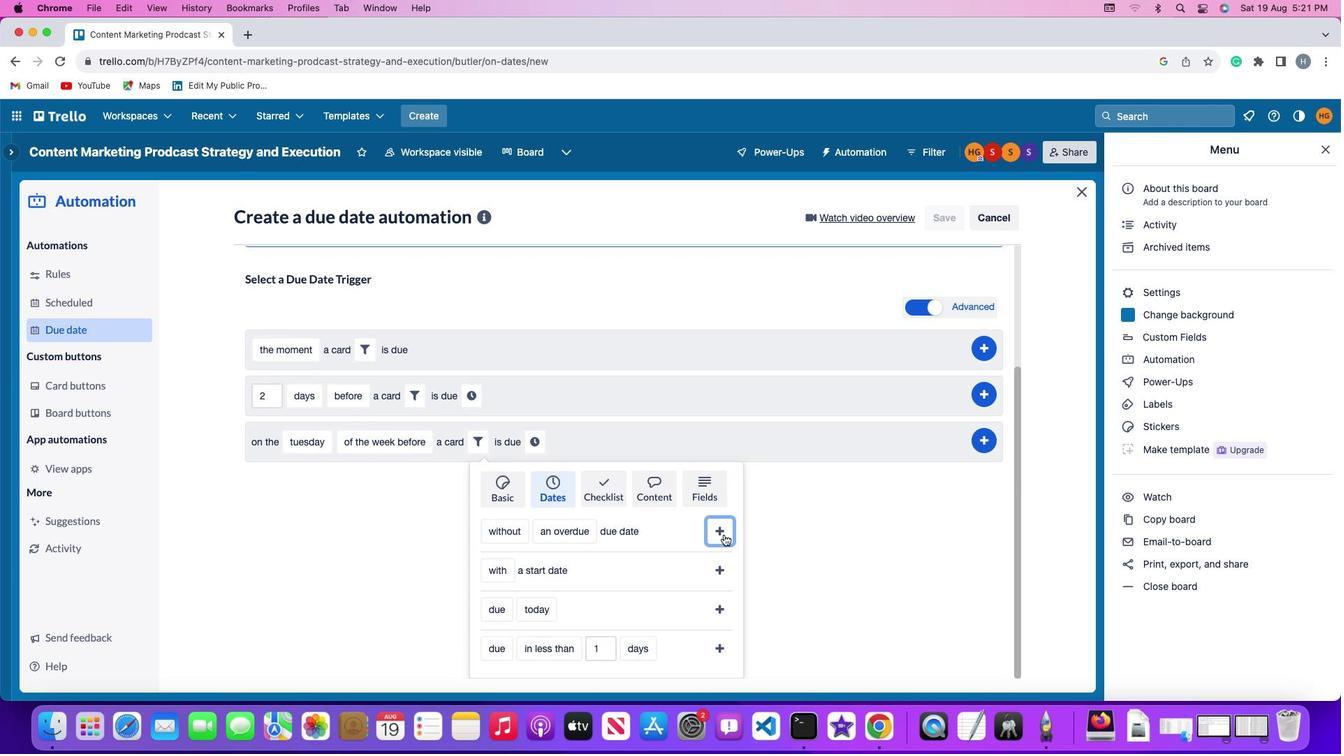 
Action: Mouse pressed left at (721, 534)
Screenshot: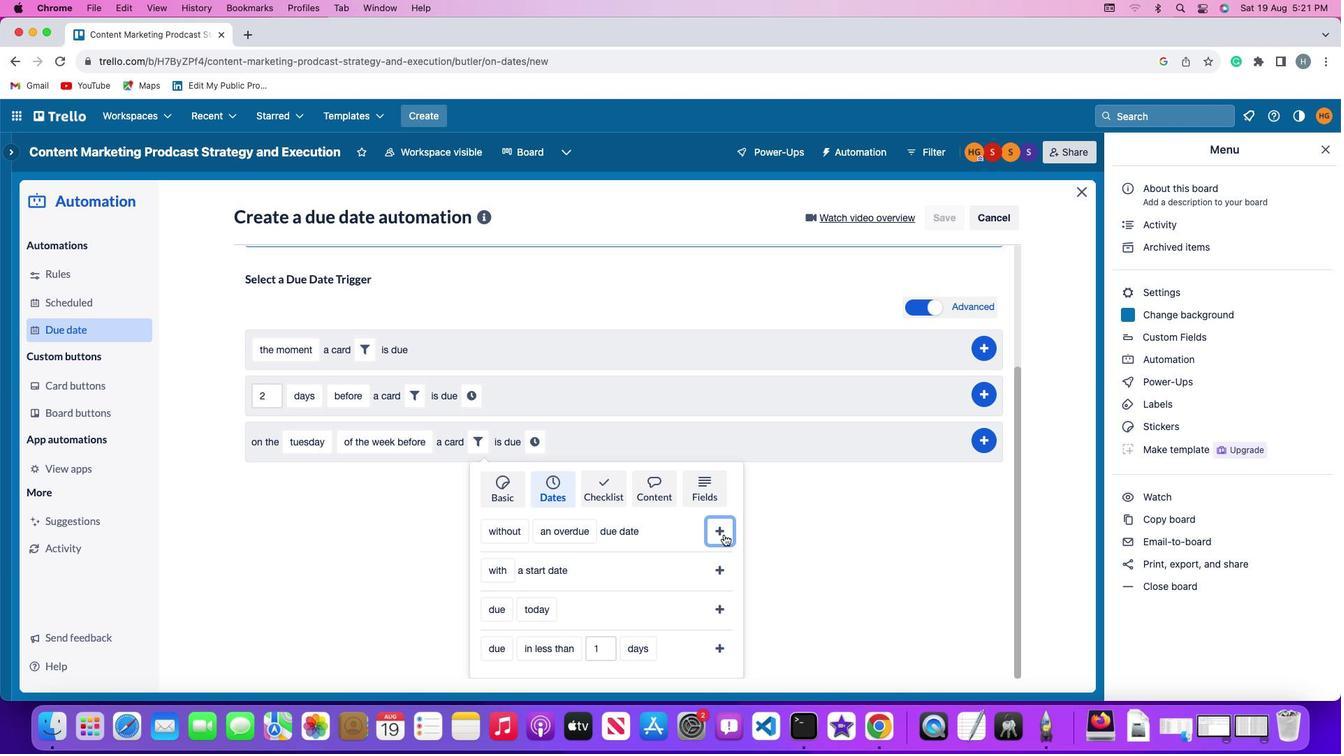 
Action: Mouse moved to (692, 598)
Screenshot: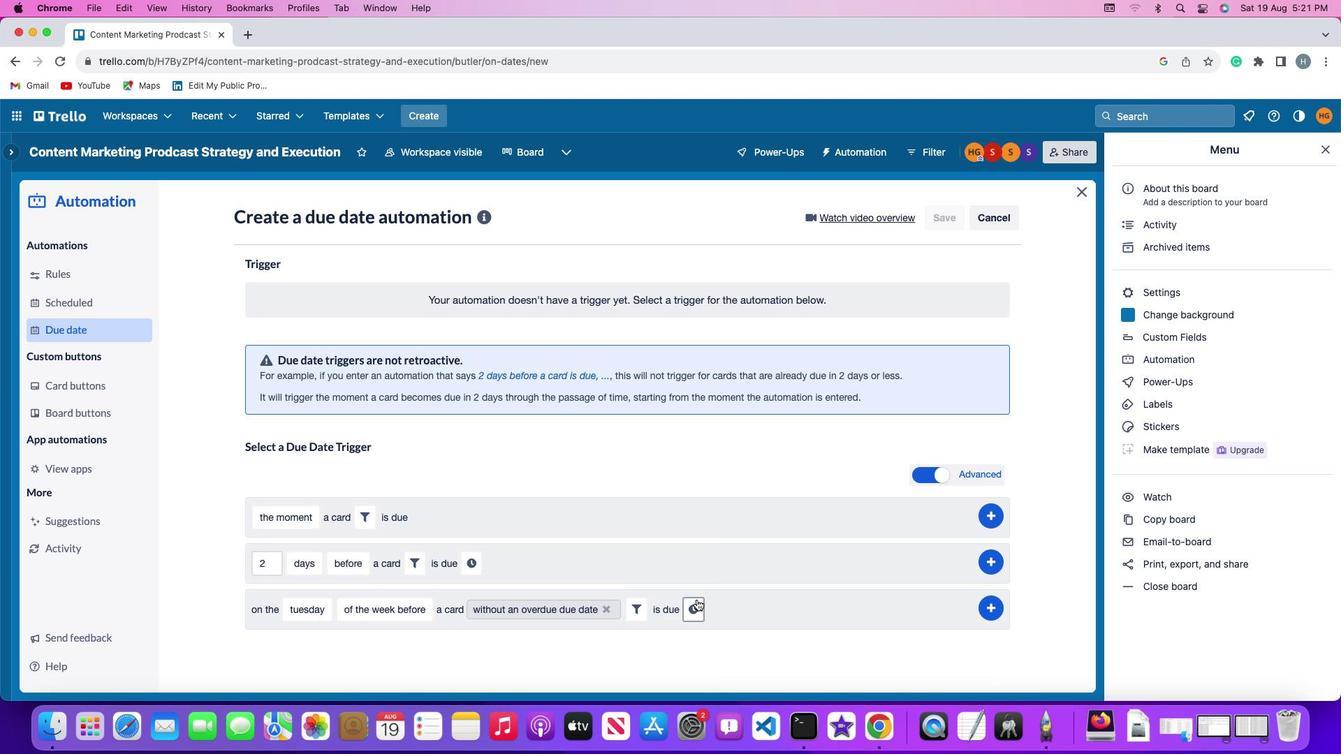 
Action: Mouse pressed left at (692, 598)
Screenshot: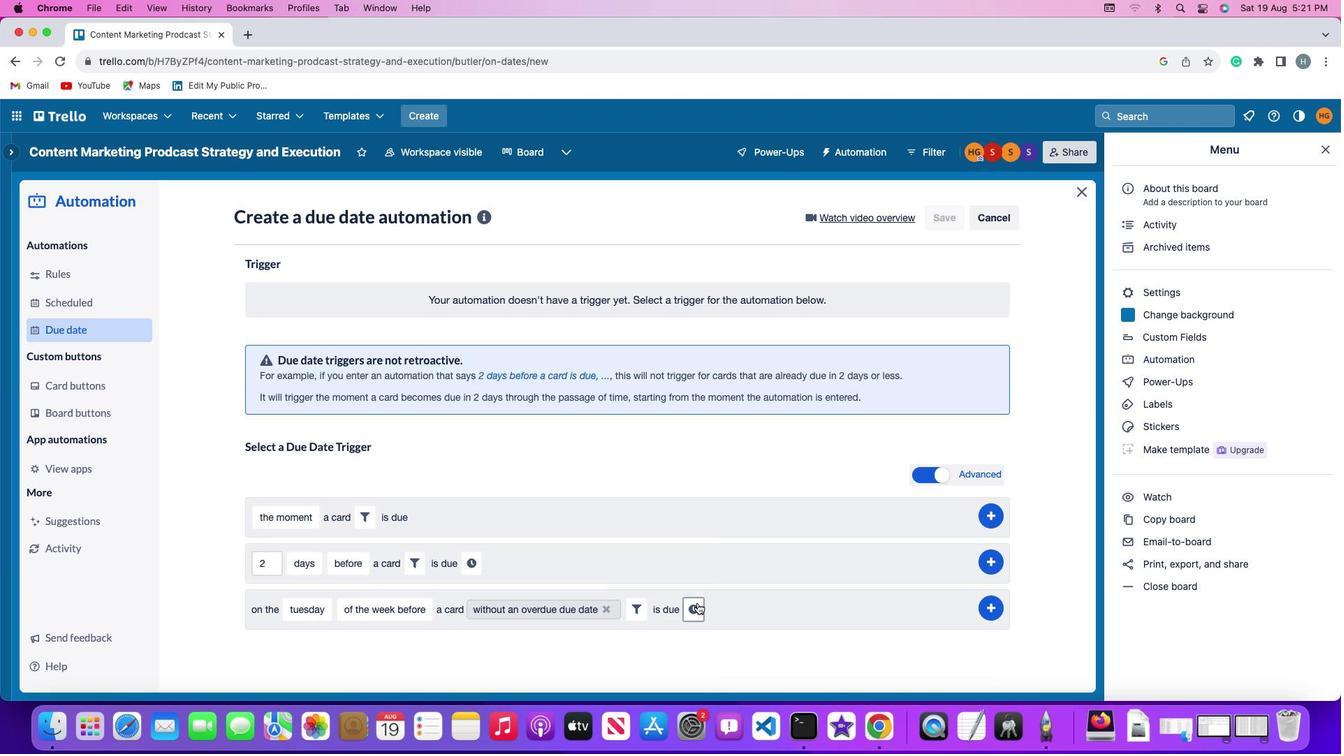 
Action: Mouse moved to (720, 606)
Screenshot: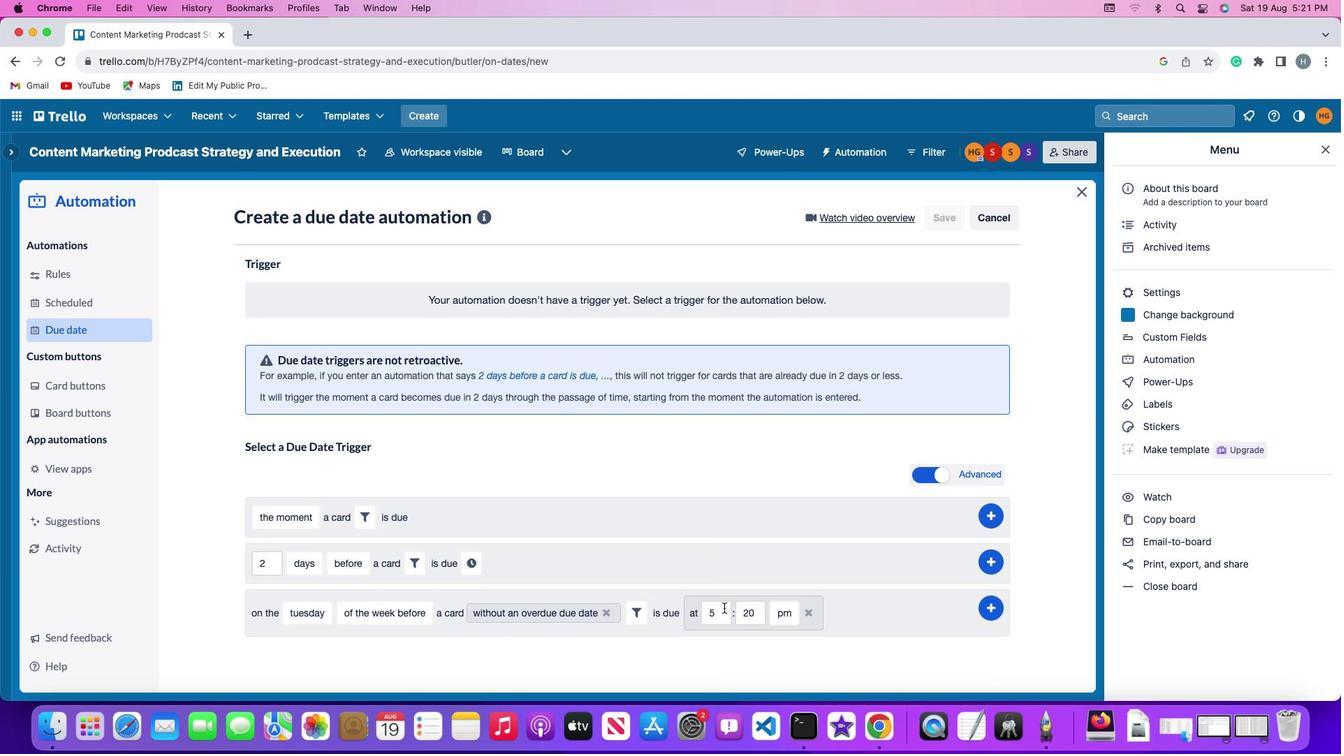 
Action: Mouse pressed left at (720, 606)
Screenshot: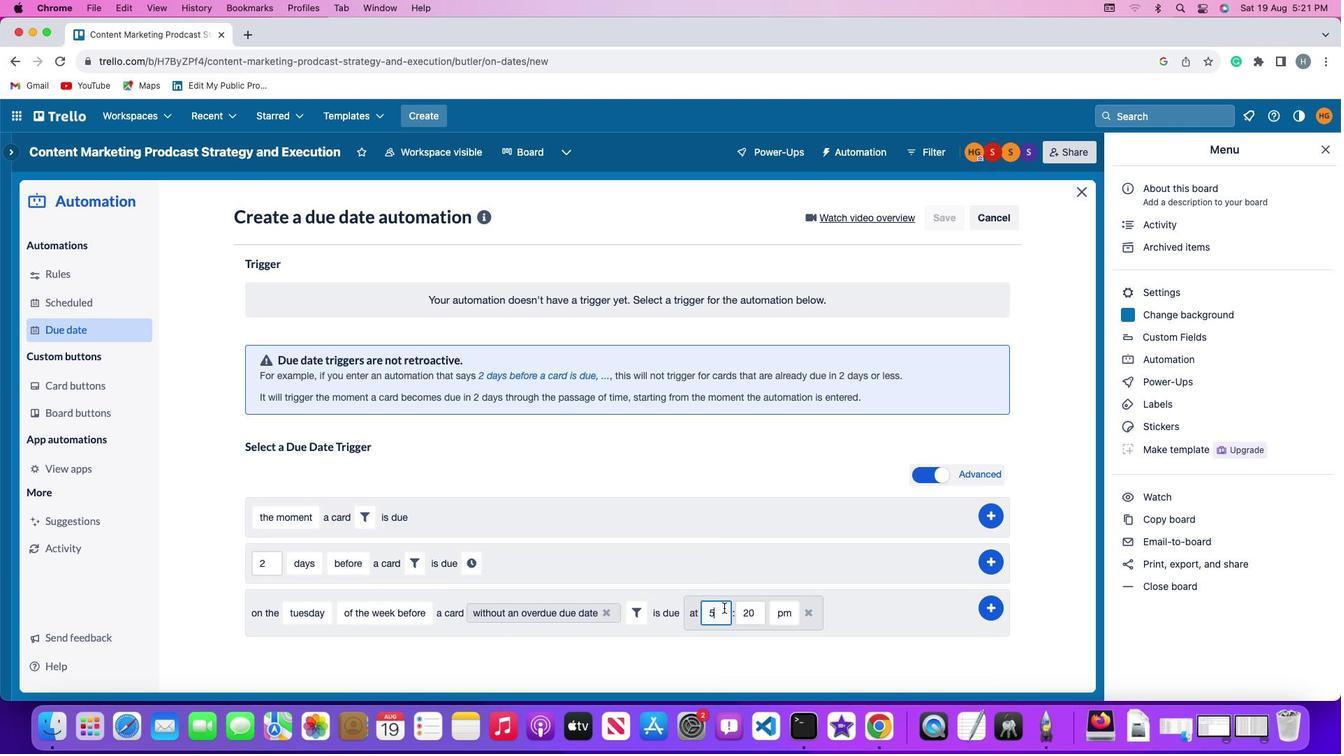 
Action: Mouse moved to (722, 606)
Screenshot: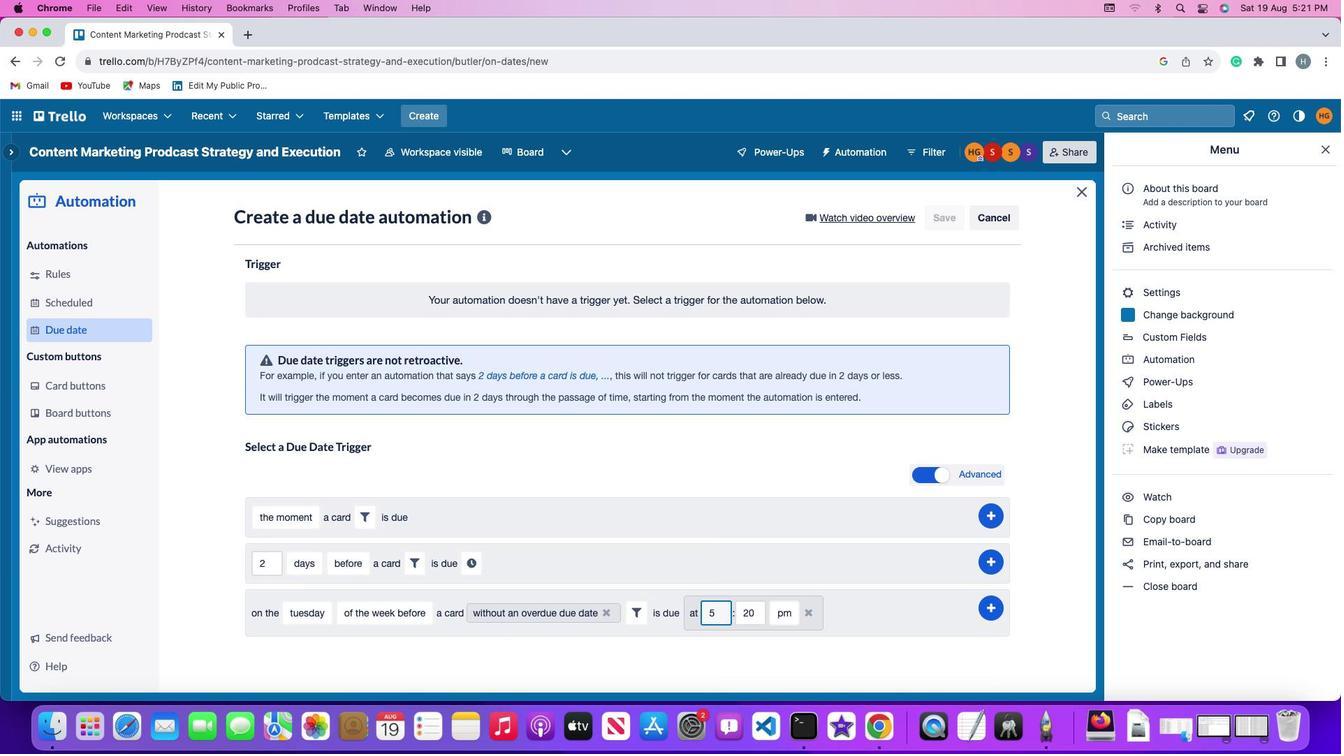 
Action: Key pressed Key.backspace'1'
Screenshot: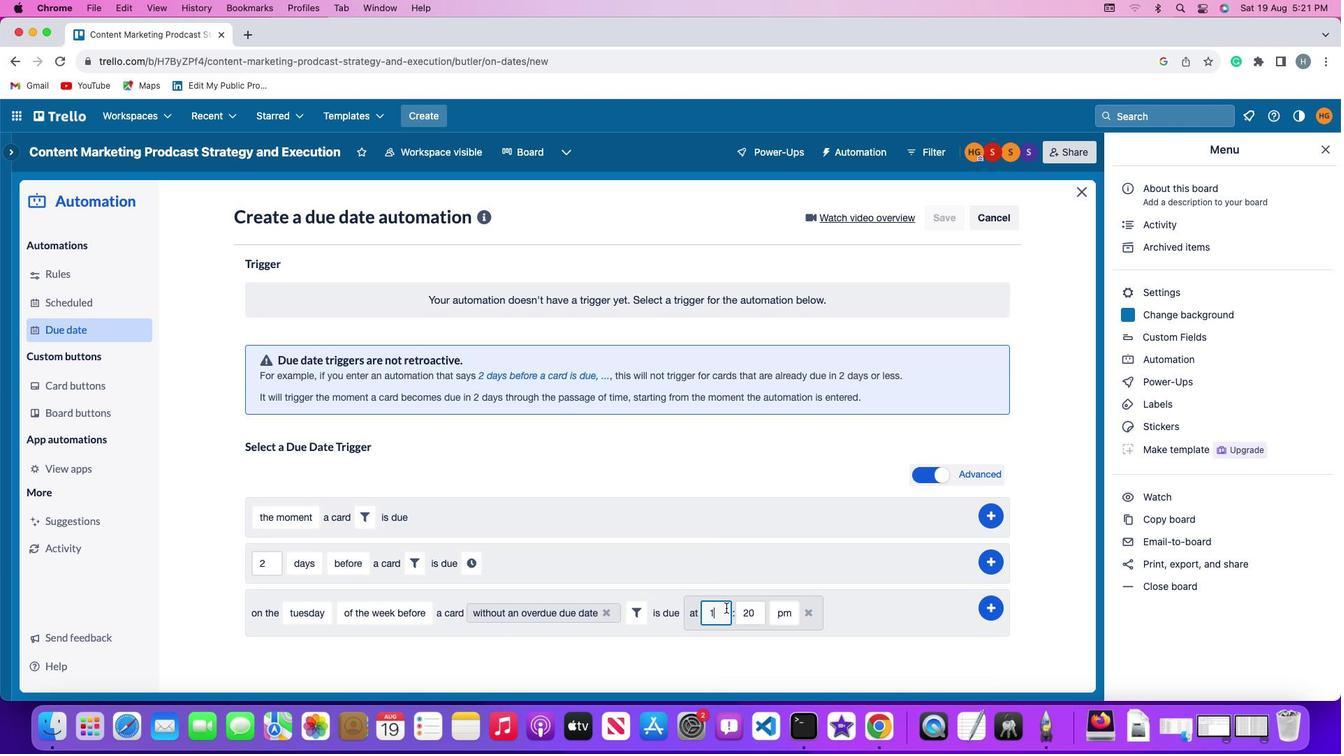 
Action: Mouse moved to (723, 606)
Screenshot: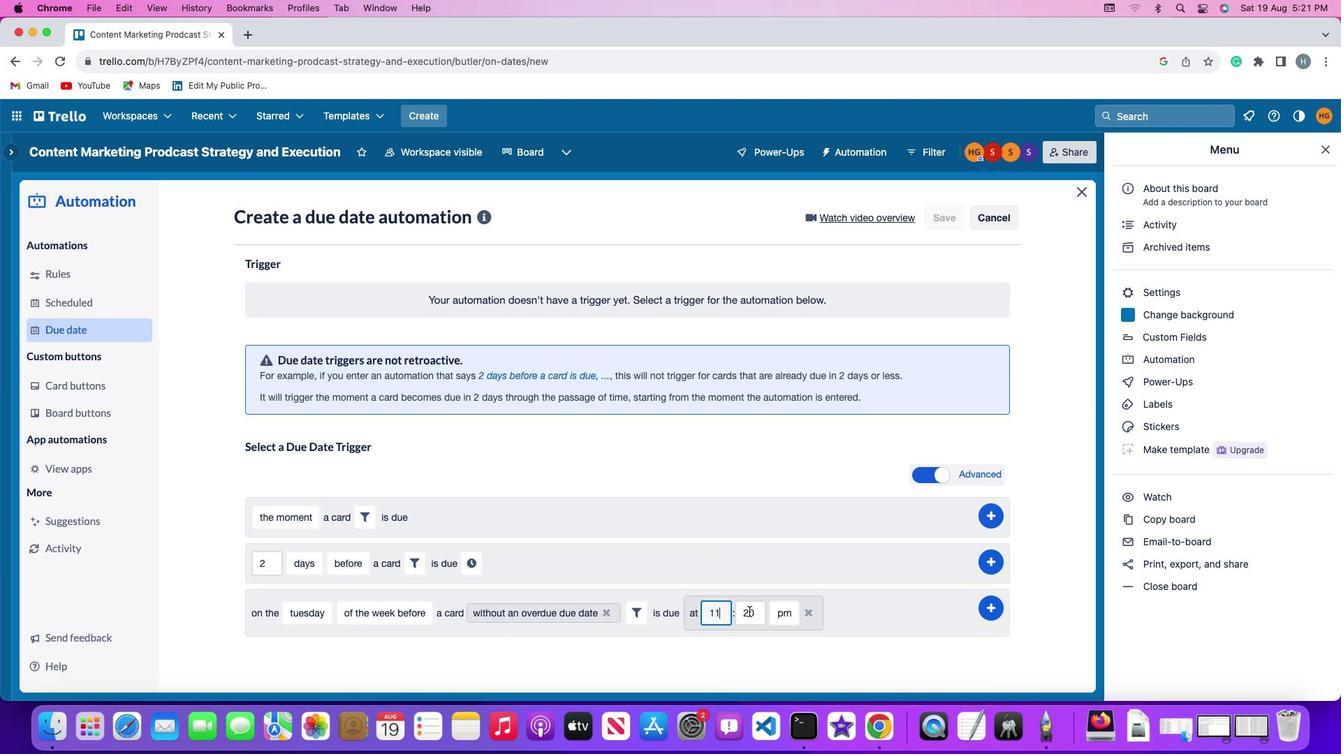 
Action: Key pressed '1'
Screenshot: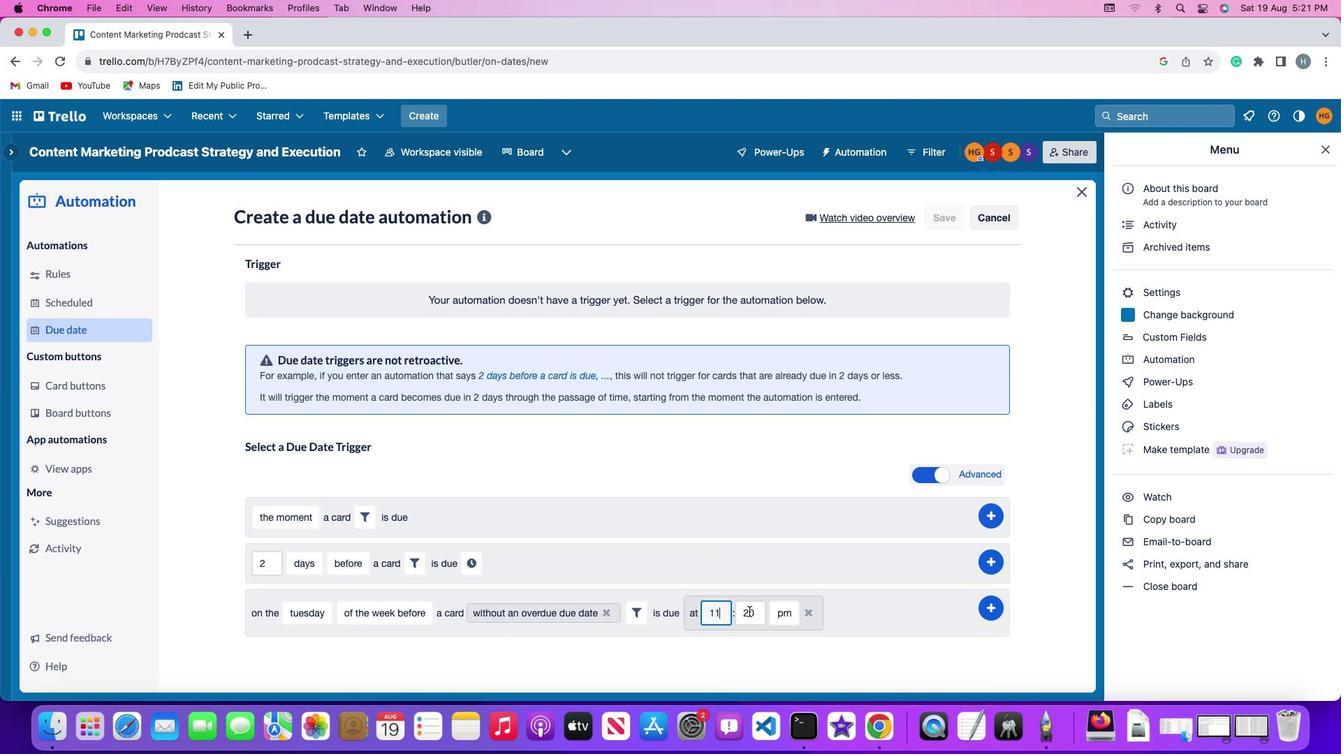 
Action: Mouse moved to (749, 610)
Screenshot: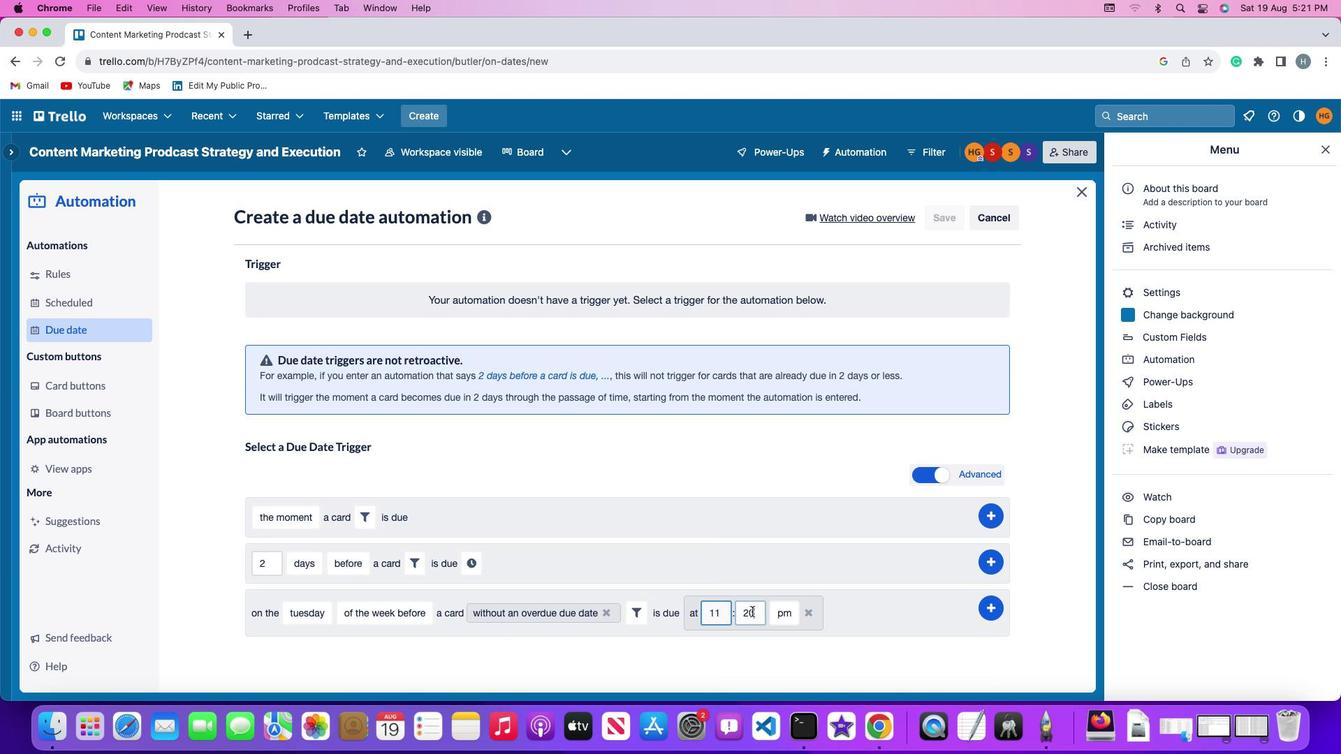 
Action: Mouse pressed left at (749, 610)
Screenshot: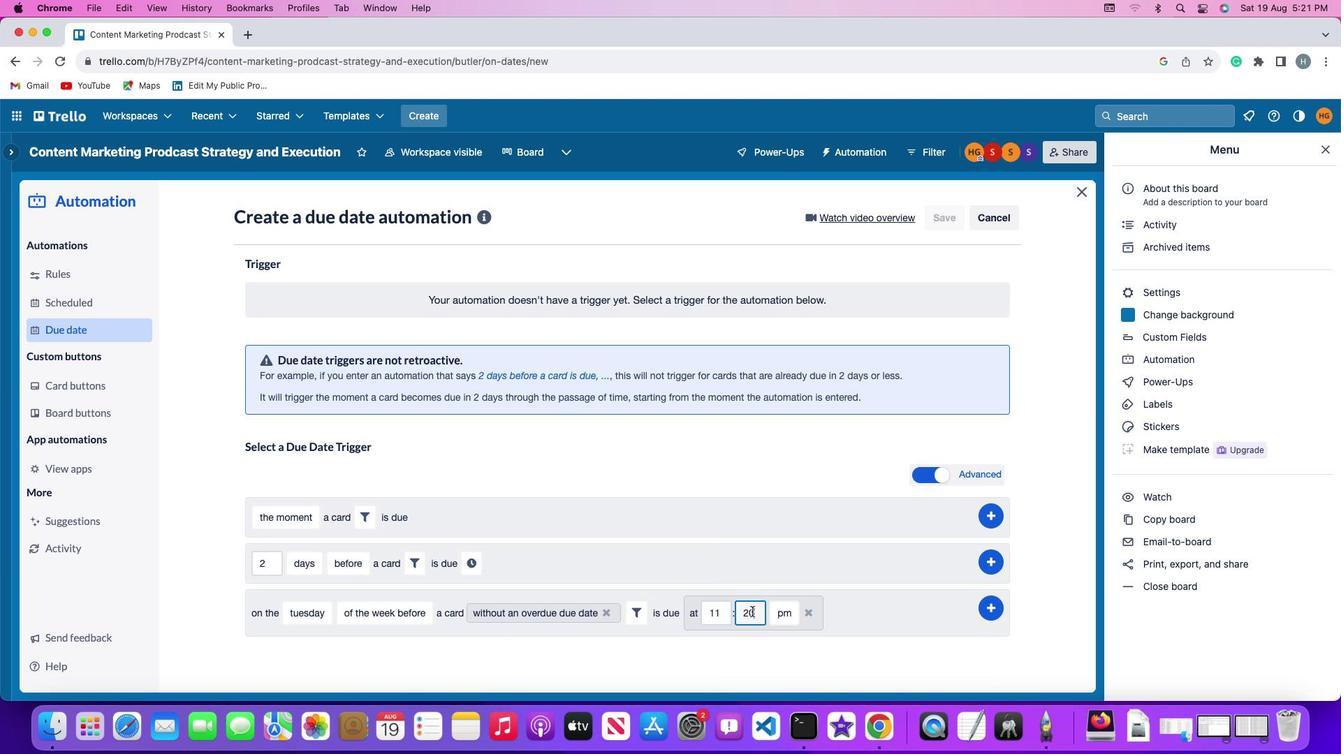 
Action: Key pressed Key.backspaceKey.backspace'0''0'
Screenshot: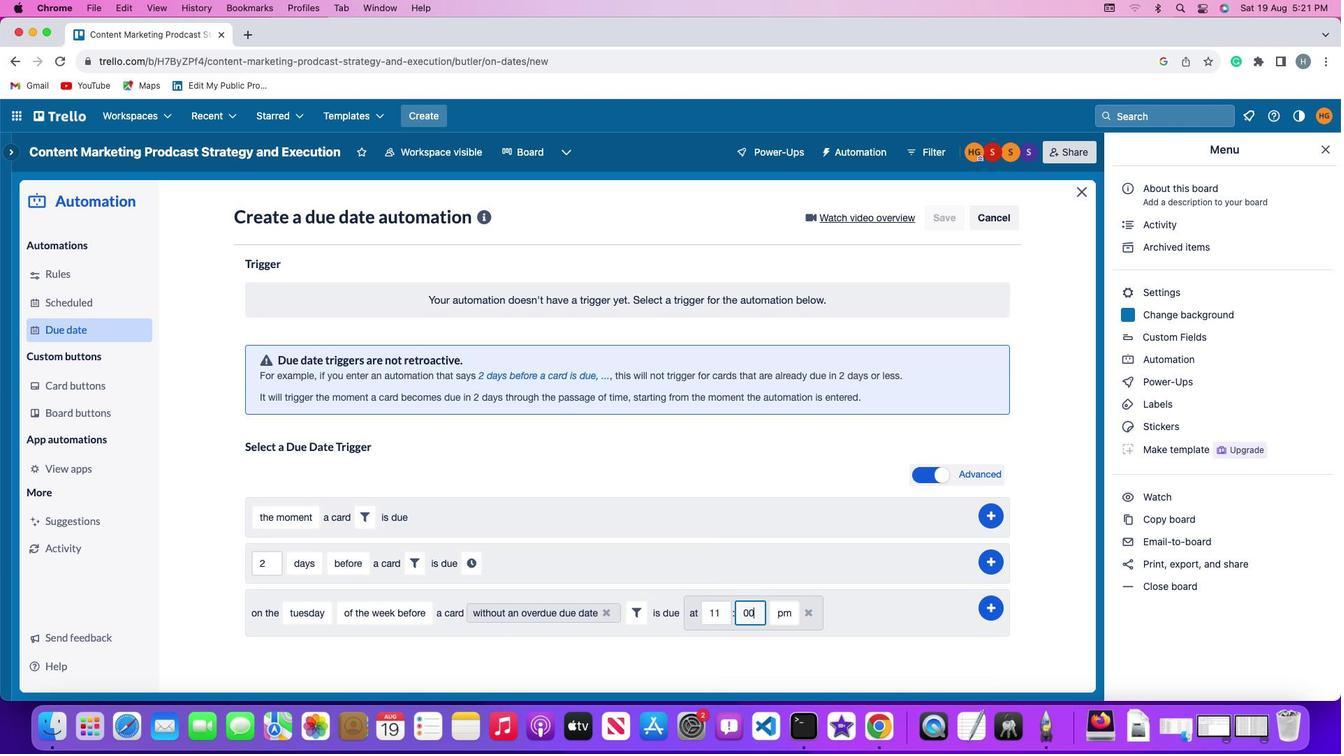 
Action: Mouse moved to (776, 611)
Screenshot: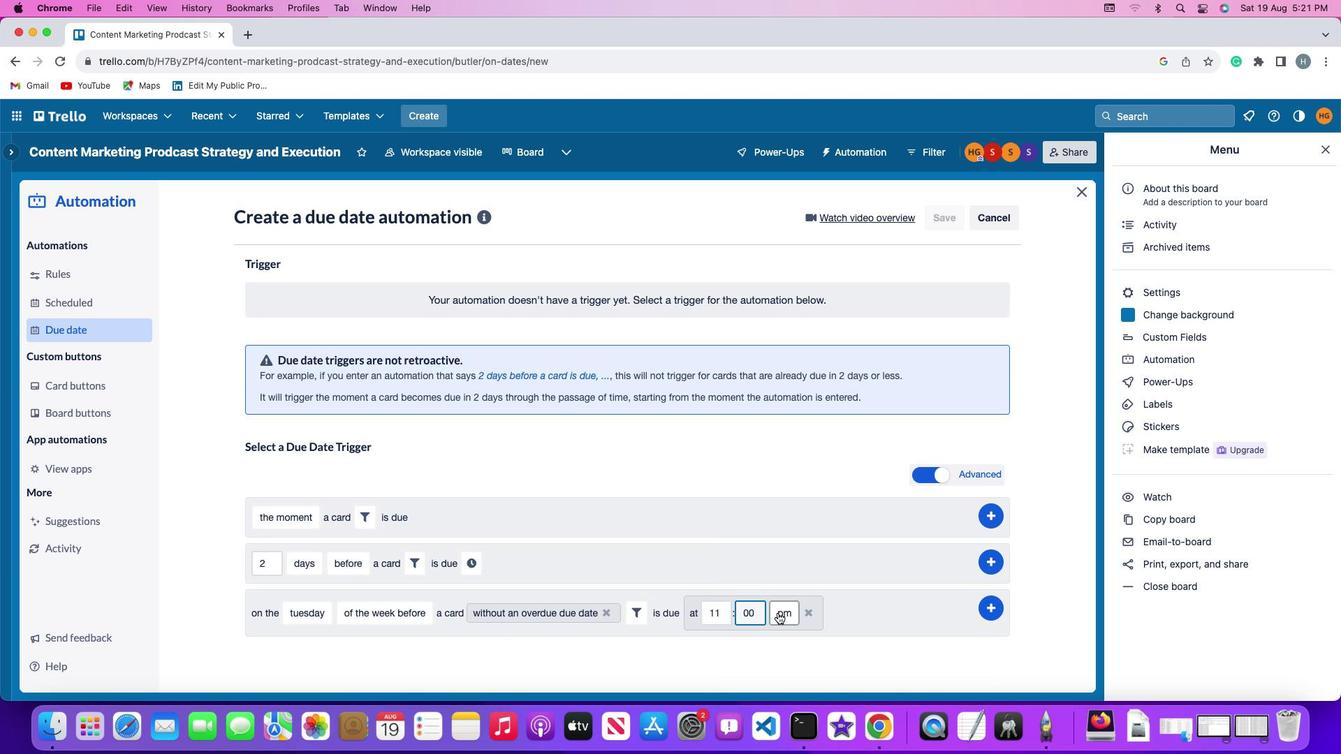 
Action: Mouse pressed left at (776, 611)
Screenshot: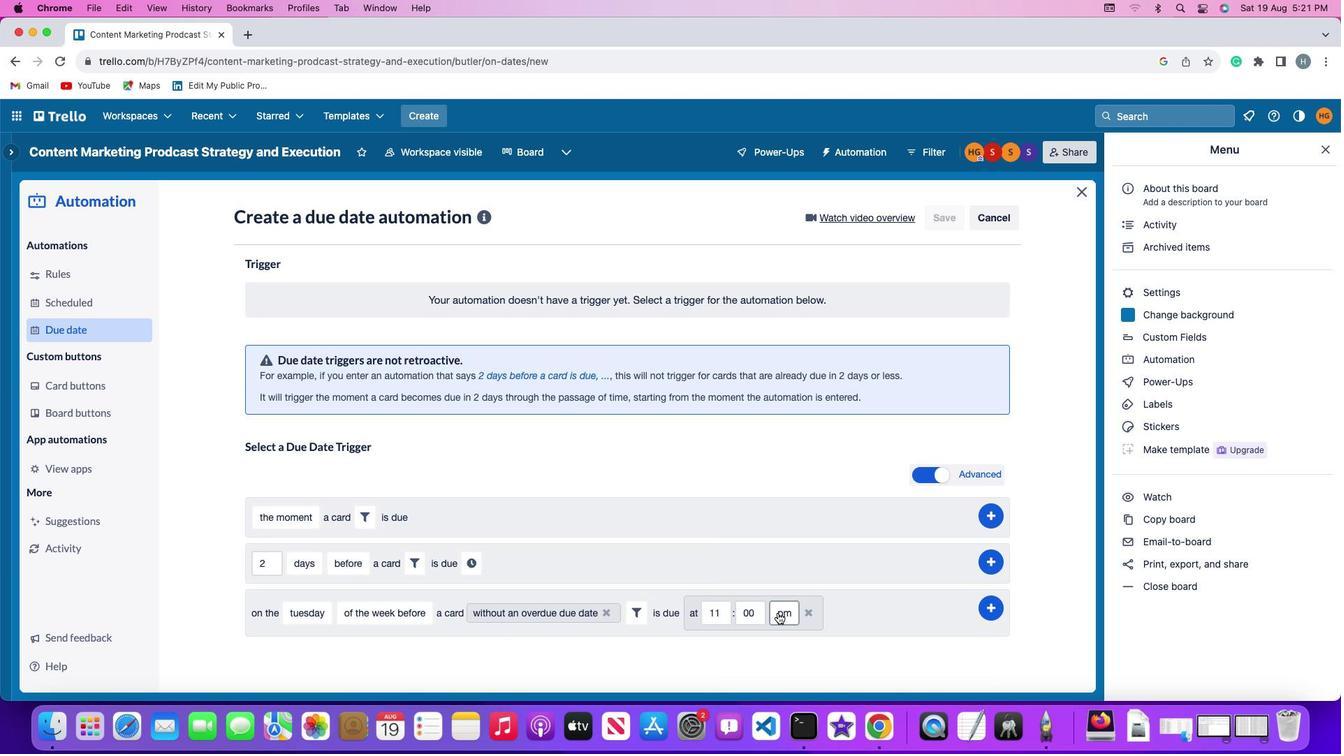 
Action: Mouse moved to (794, 646)
Screenshot: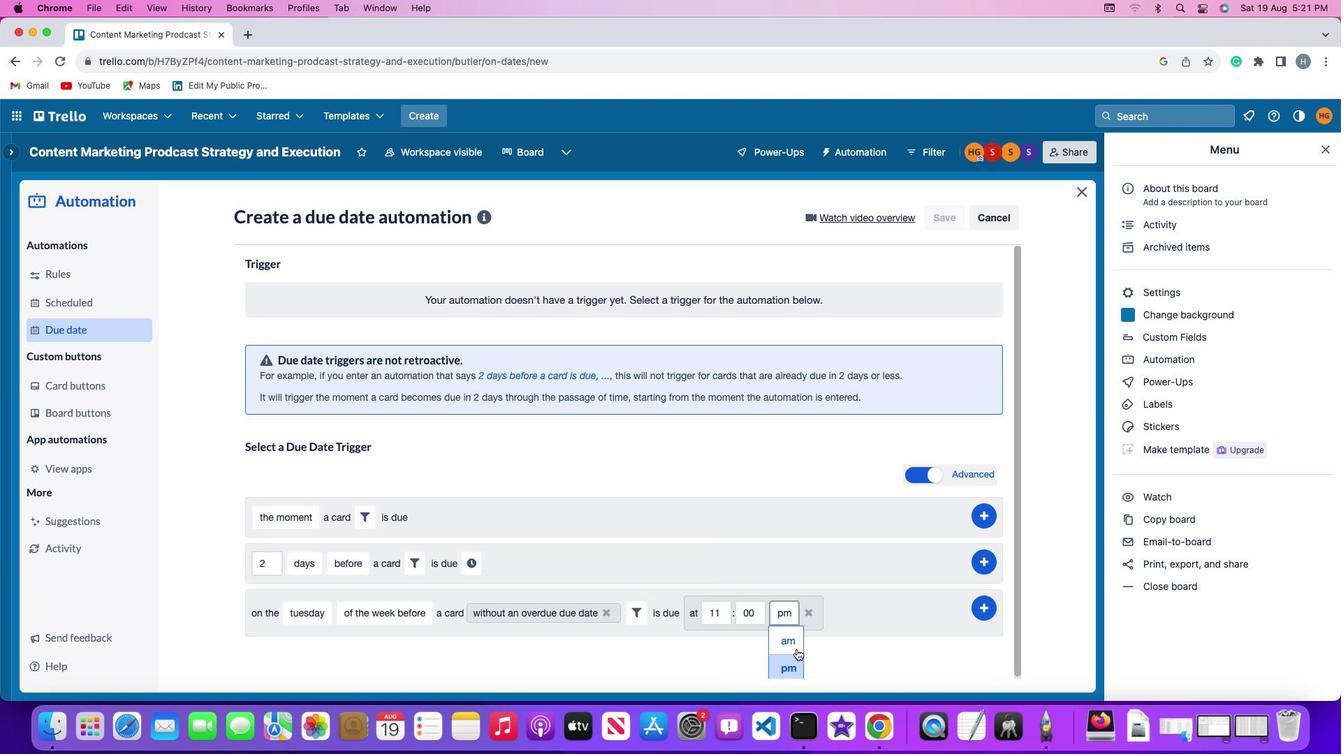
Action: Mouse pressed left at (794, 646)
Screenshot: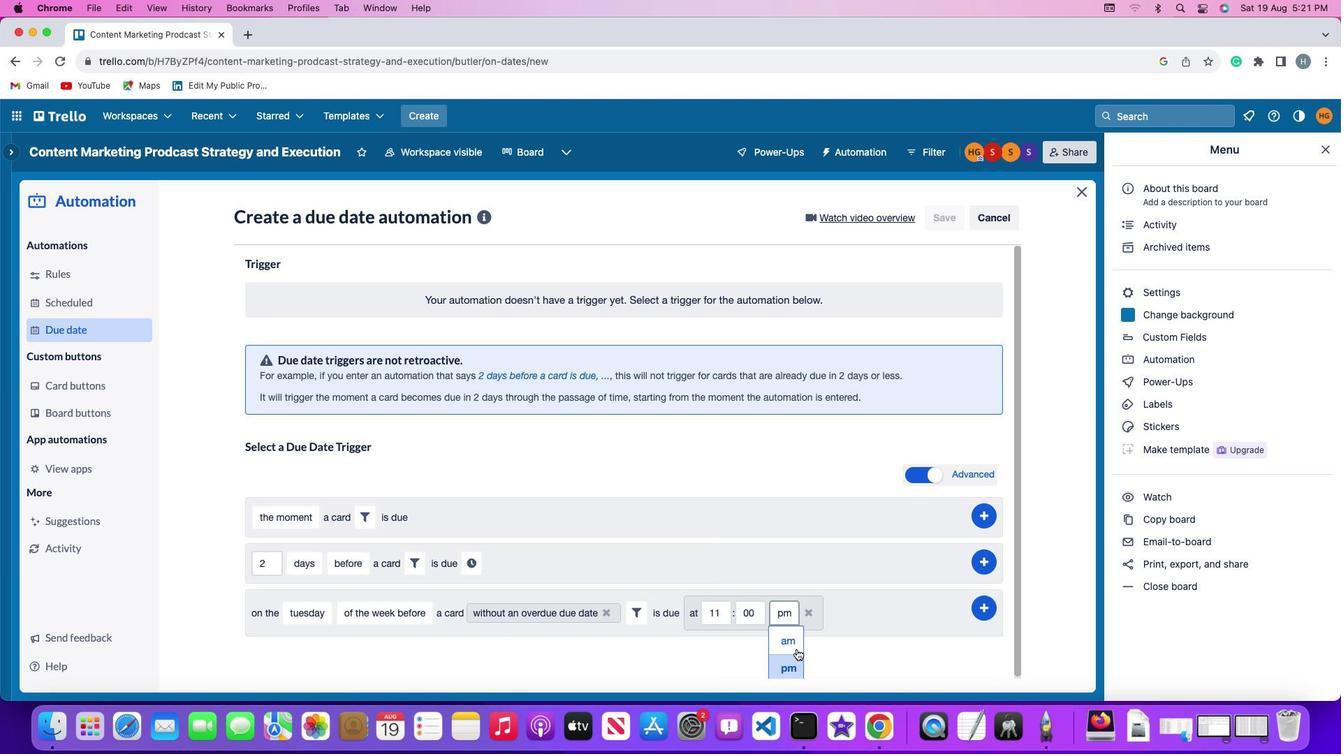 
Action: Mouse moved to (993, 605)
Screenshot: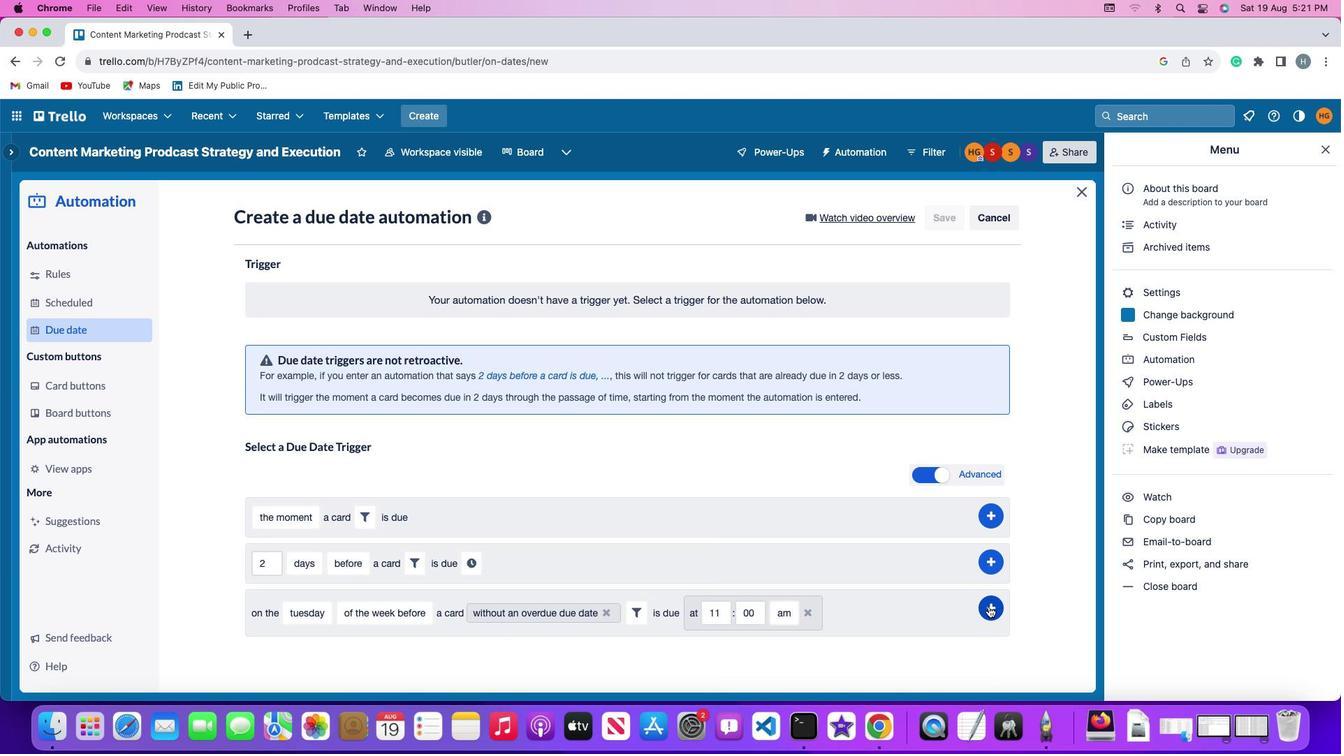 
Action: Mouse pressed left at (993, 605)
Screenshot: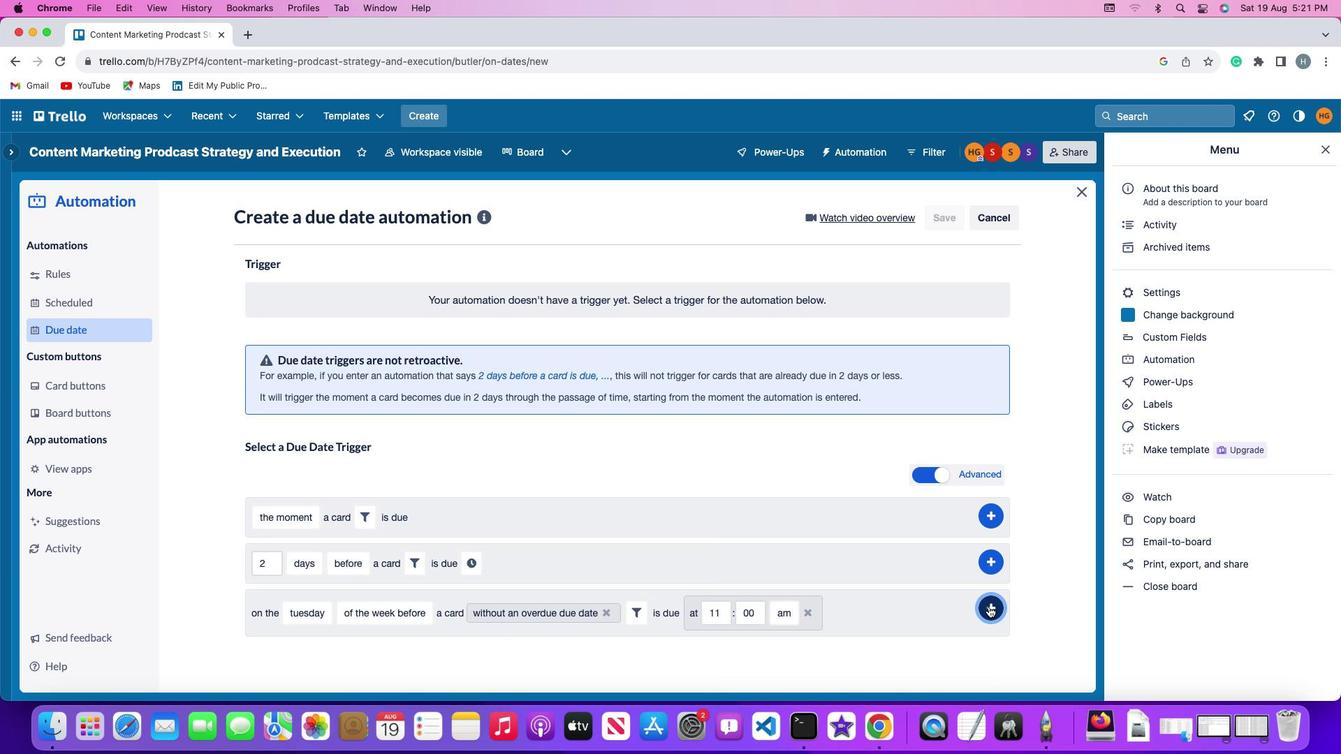 
Action: Mouse moved to (1068, 513)
Screenshot: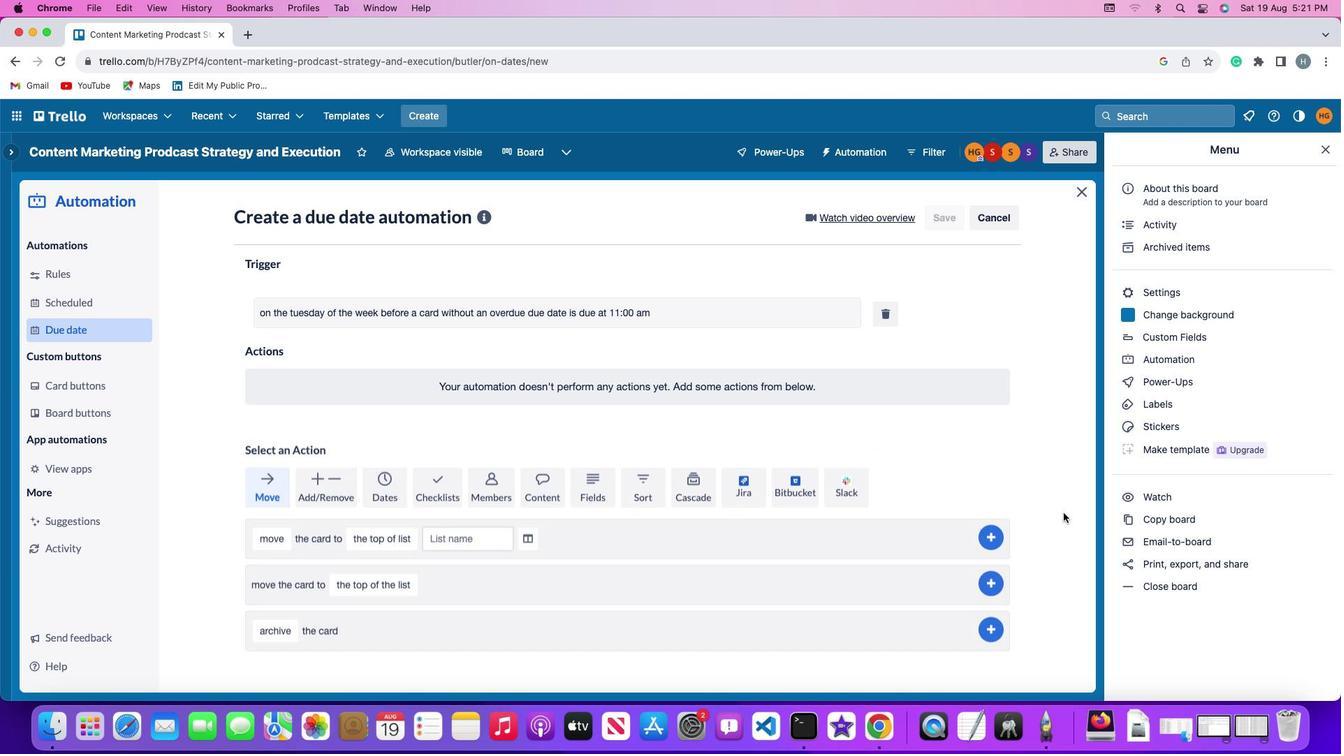 
